 Task: Add a signature Elle Wilson containing 'With gratitude and warm wishes, Elle Wilson' to email address softage.1@softage.net and add a folder Schedules
Action: Mouse moved to (112, 150)
Screenshot: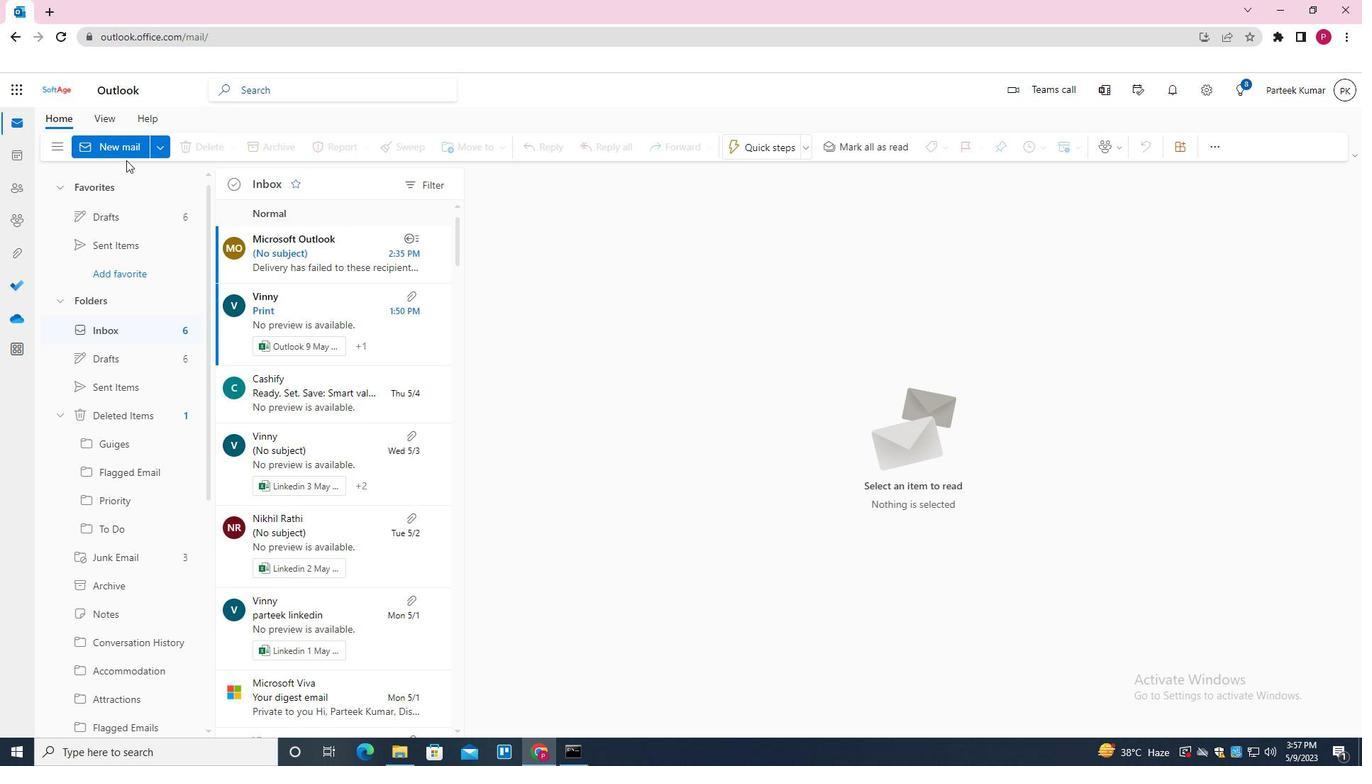 
Action: Mouse pressed left at (112, 150)
Screenshot: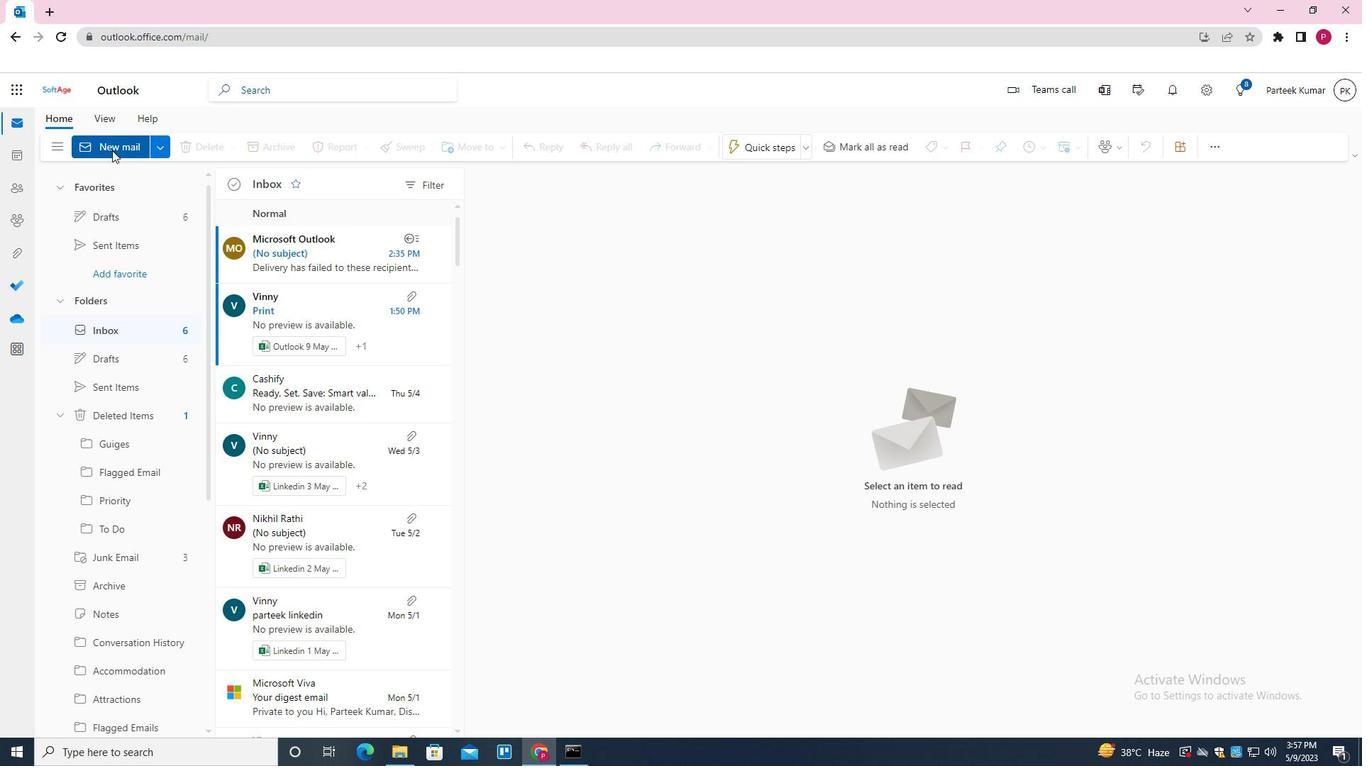 
Action: Mouse moved to (968, 150)
Screenshot: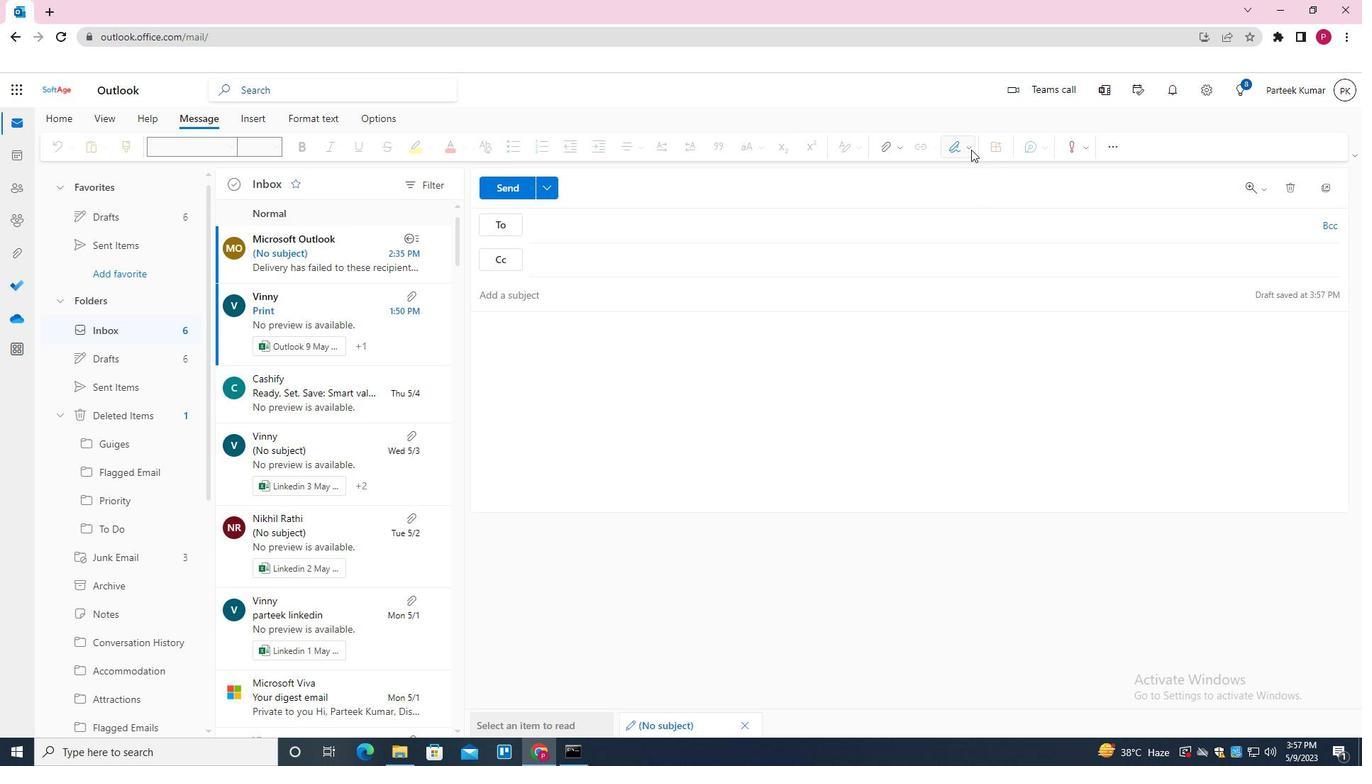 
Action: Mouse pressed left at (968, 150)
Screenshot: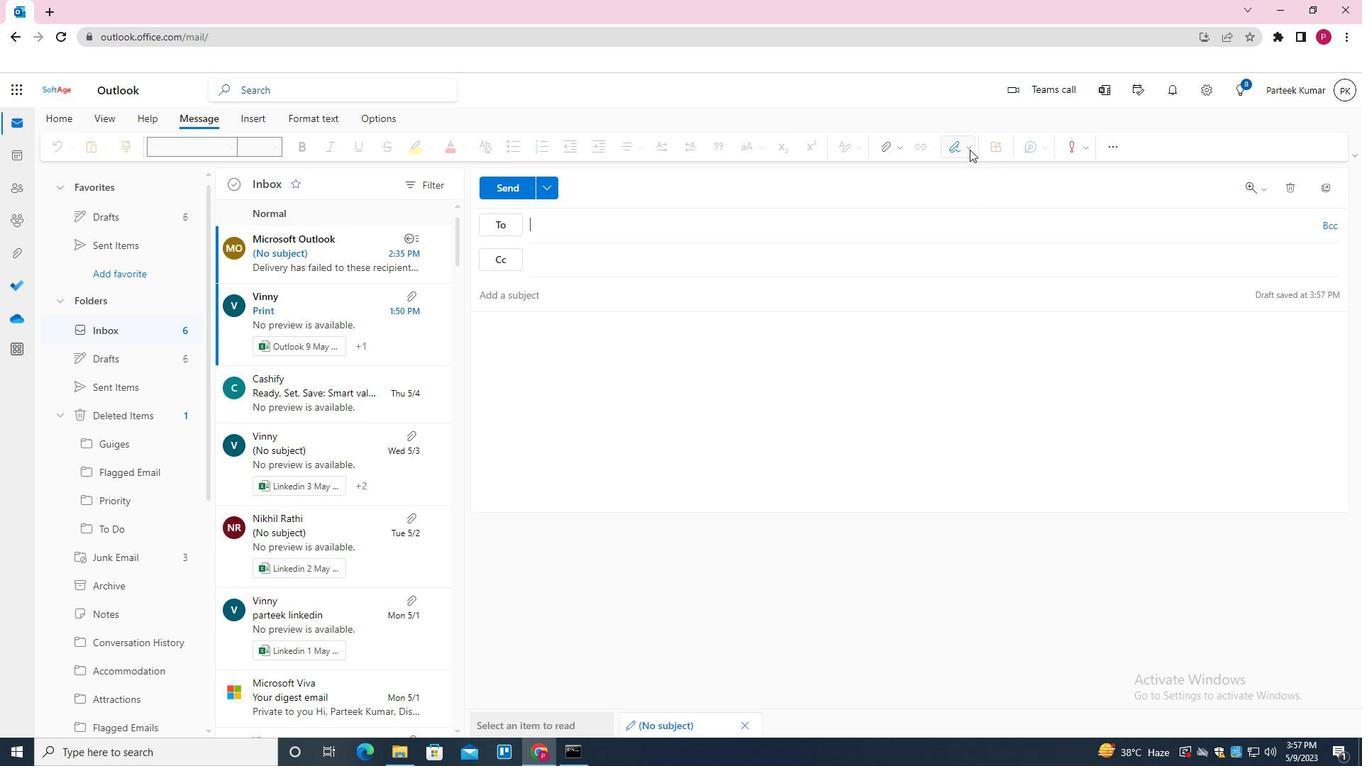 
Action: Mouse moved to (935, 305)
Screenshot: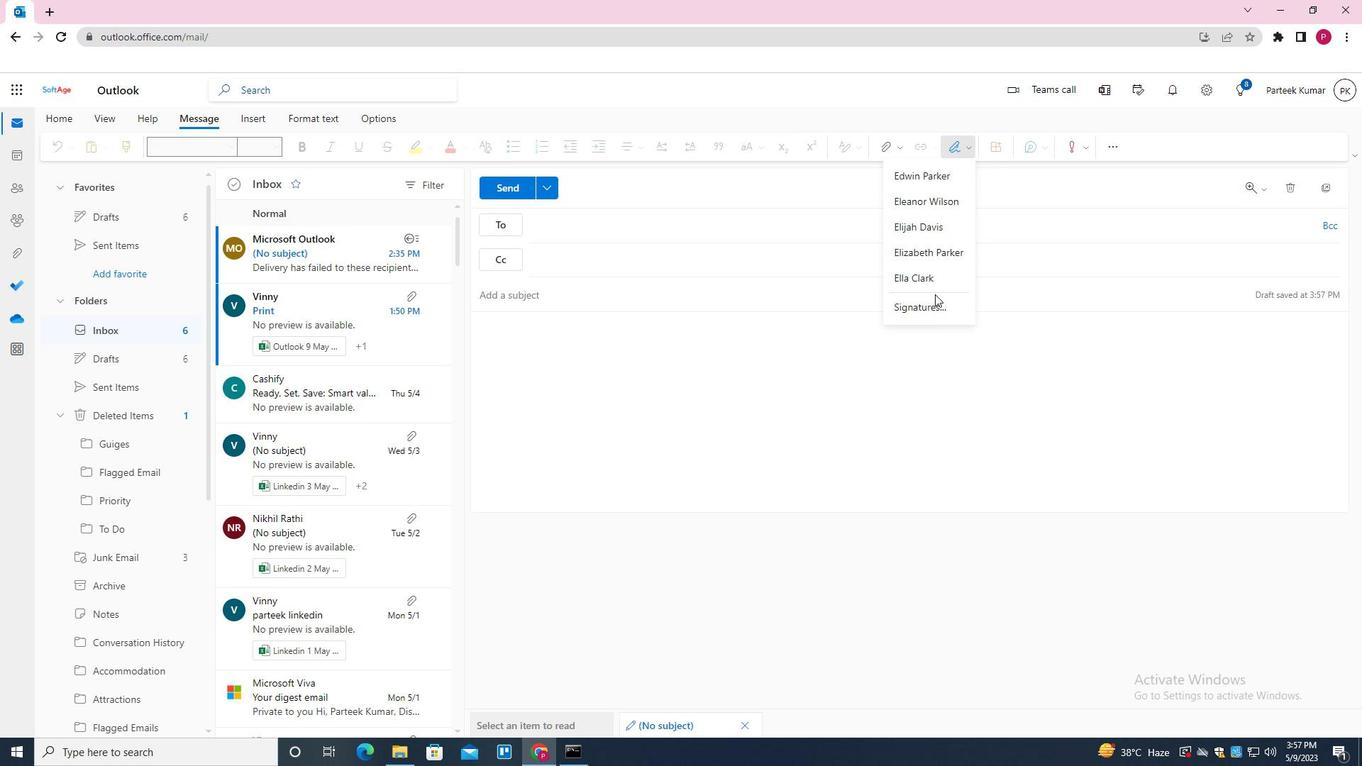 
Action: Mouse pressed left at (935, 305)
Screenshot: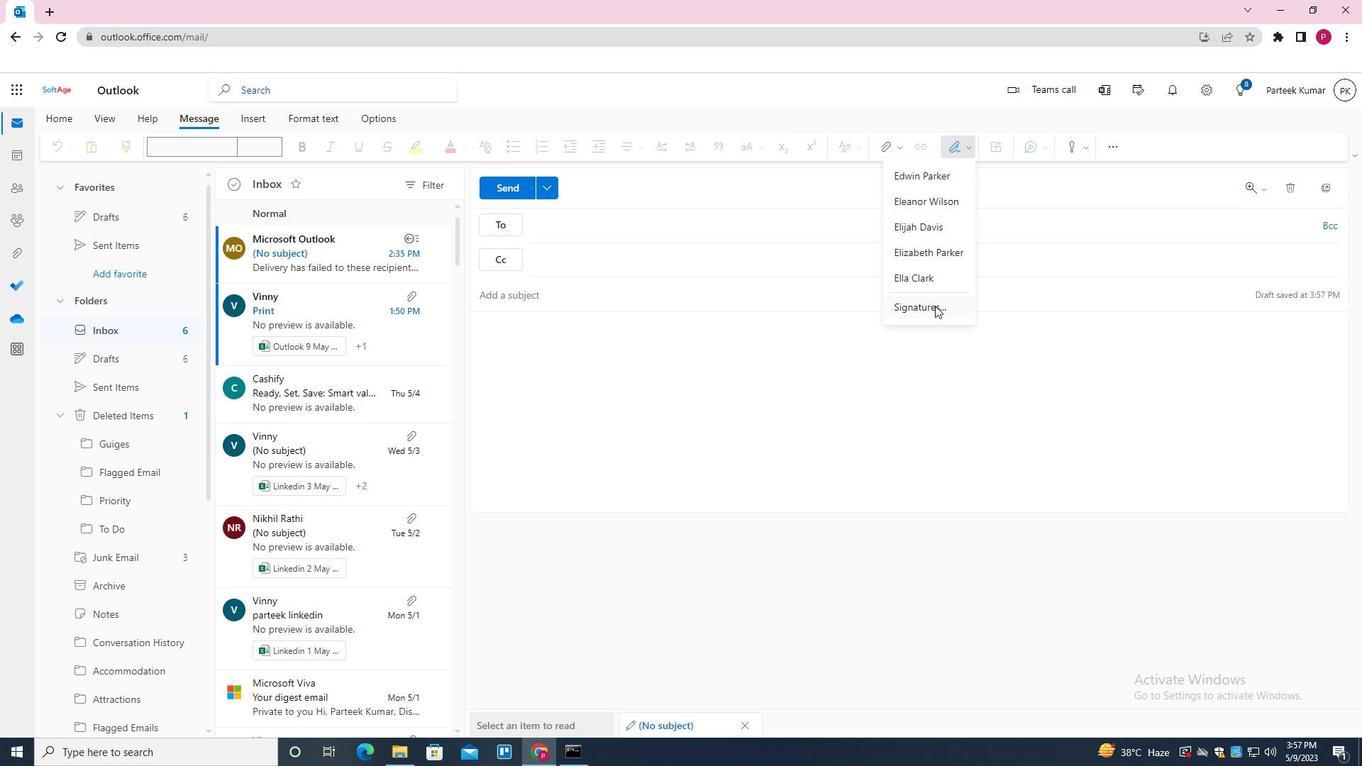
Action: Mouse moved to (594, 232)
Screenshot: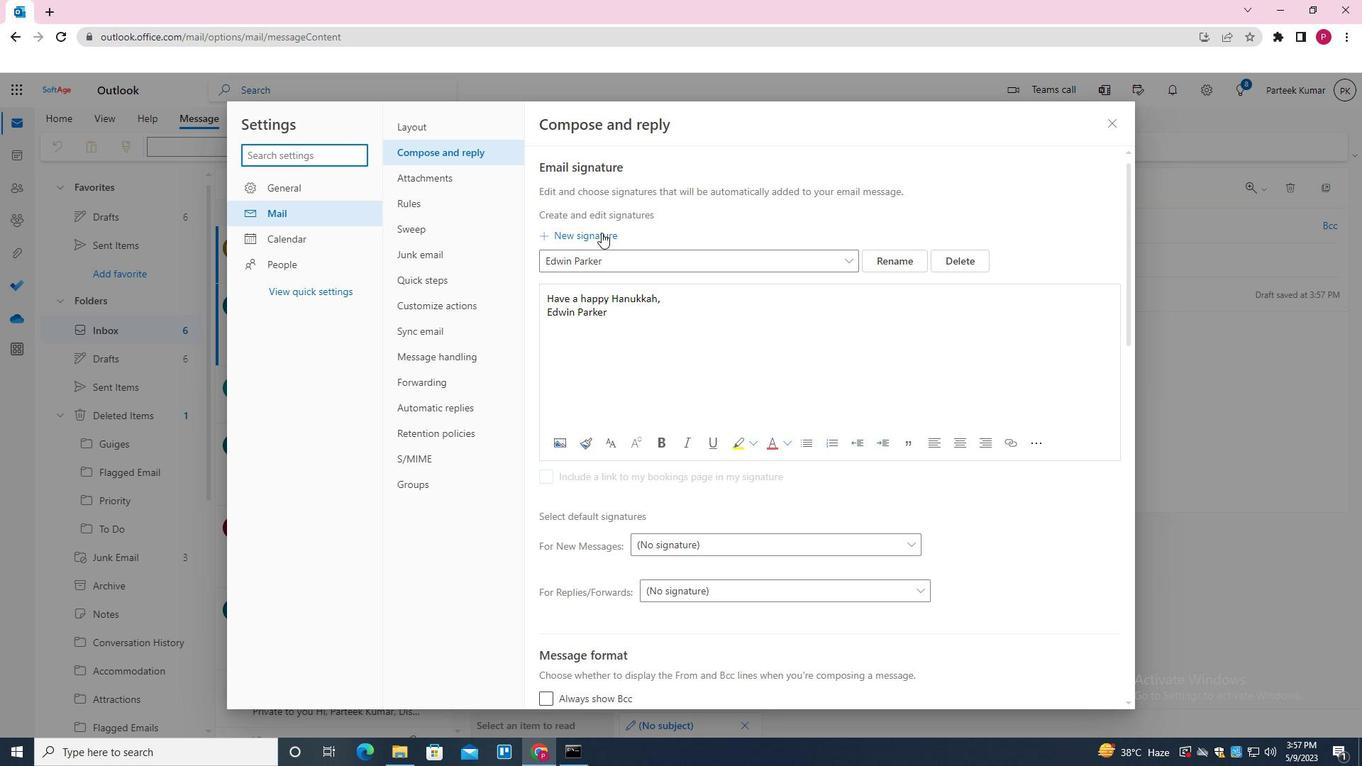 
Action: Mouse pressed left at (594, 232)
Screenshot: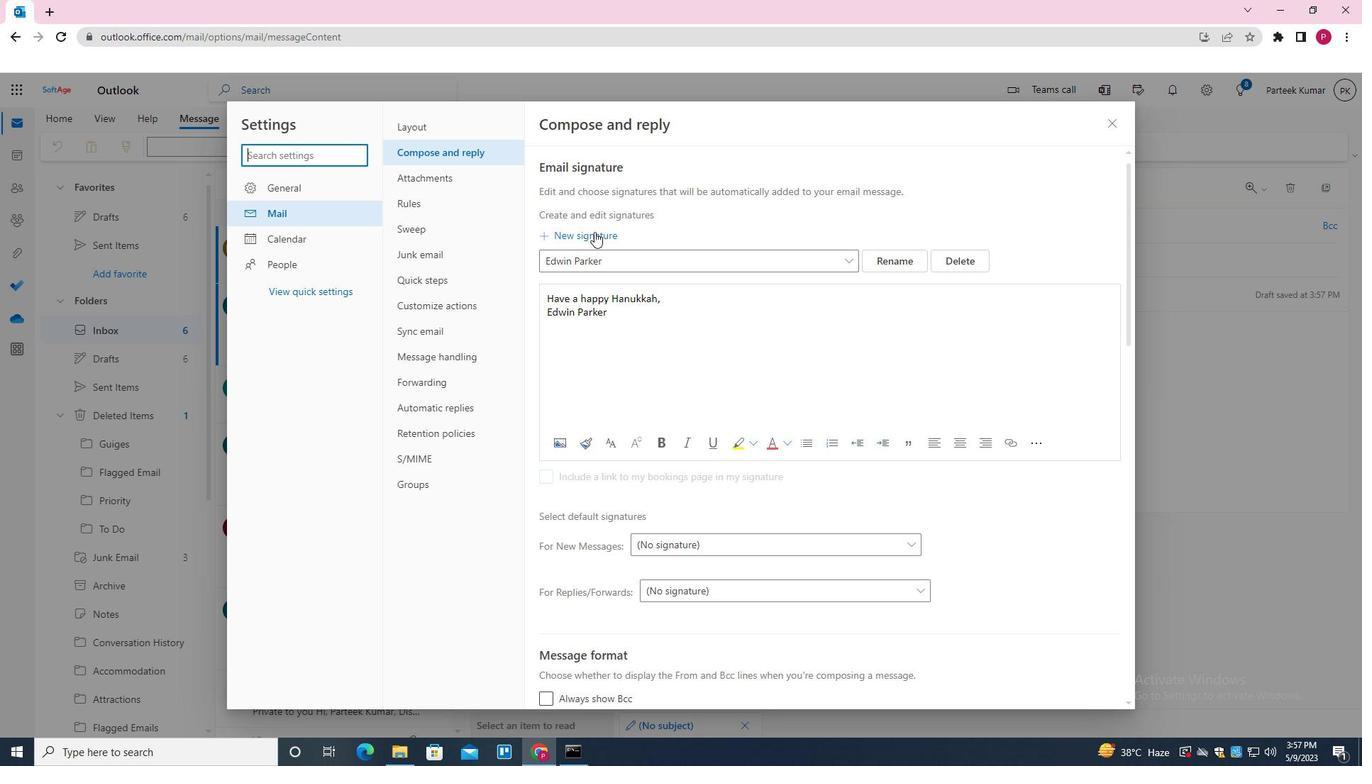 
Action: Mouse moved to (624, 256)
Screenshot: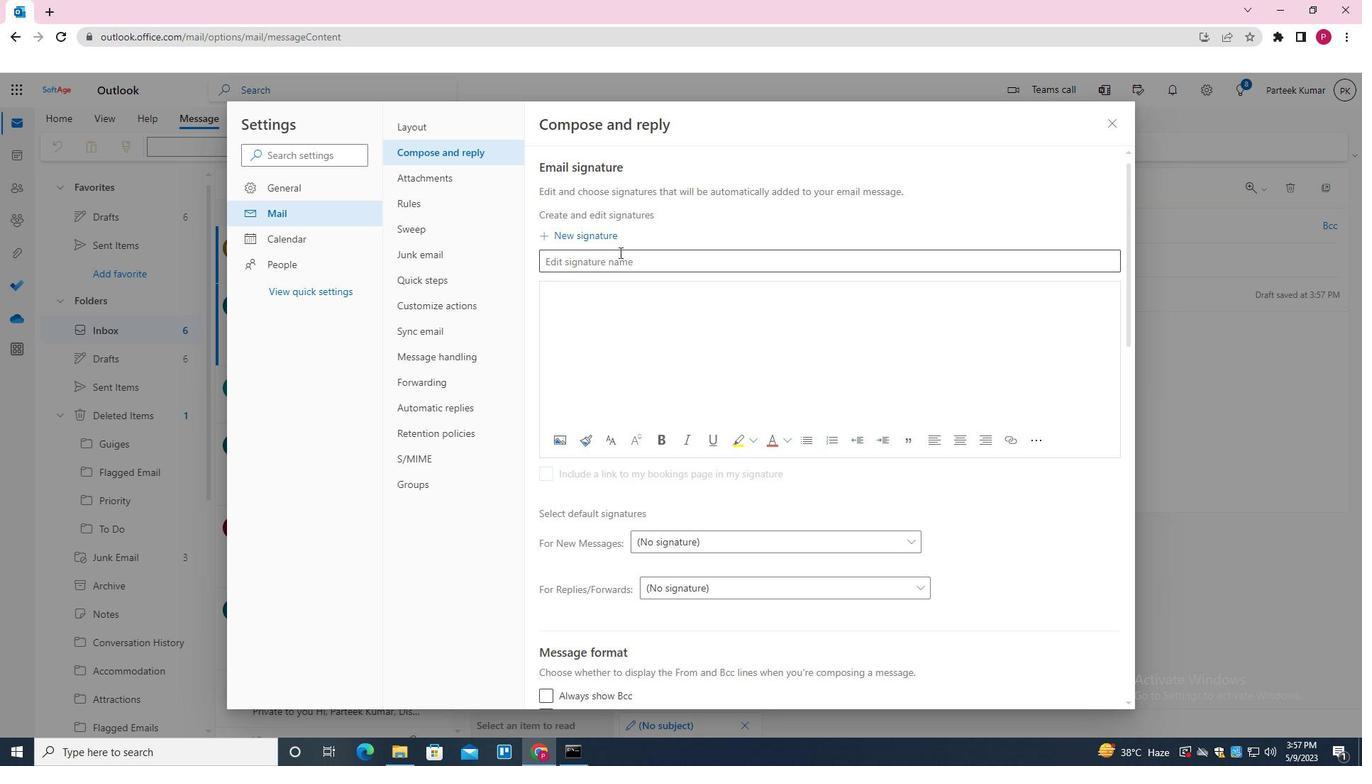 
Action: Mouse pressed left at (624, 256)
Screenshot: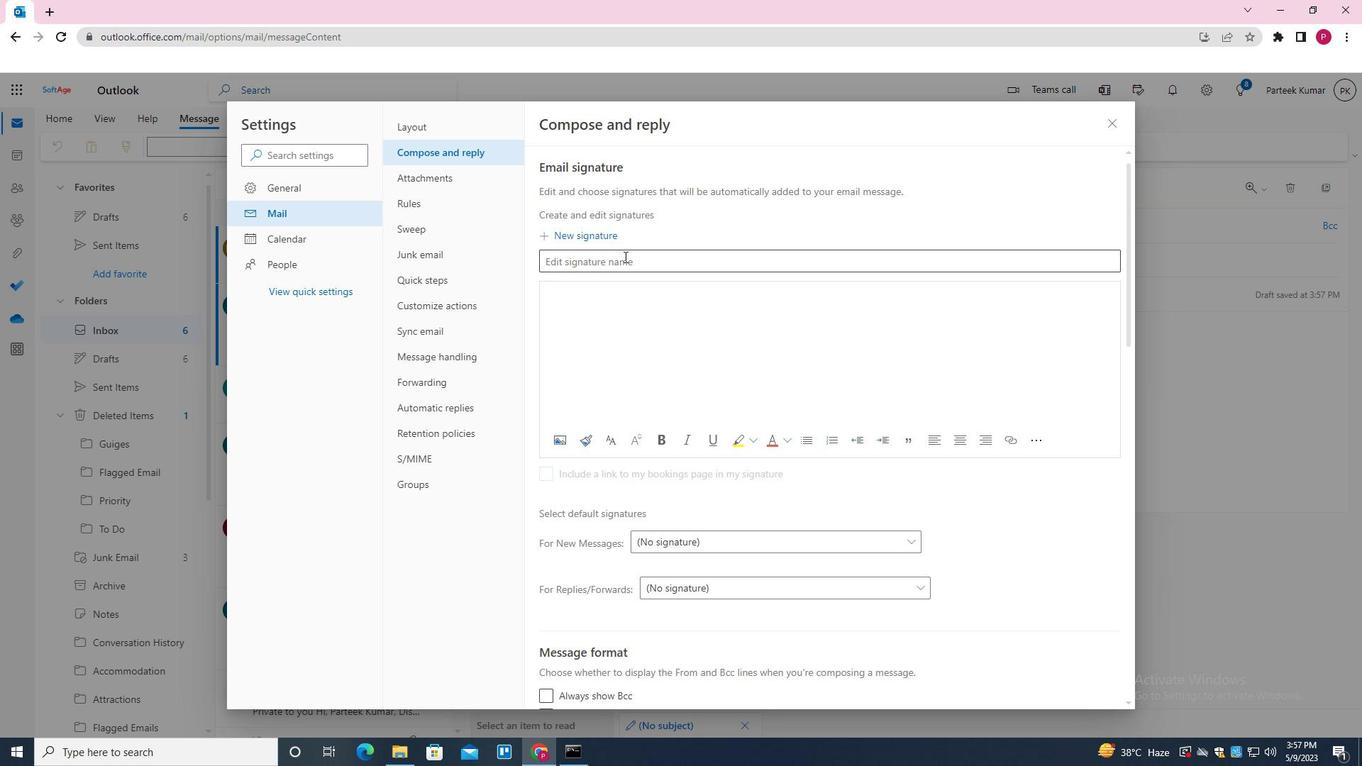 
Action: Key pressed <Key.shift>ELLE<Key.space><Key.shift><Key.shift><Key.shift><Key.shift>WILSOMN<Key.backspace>N<Key.backspace><Key.backspace>N
Screenshot: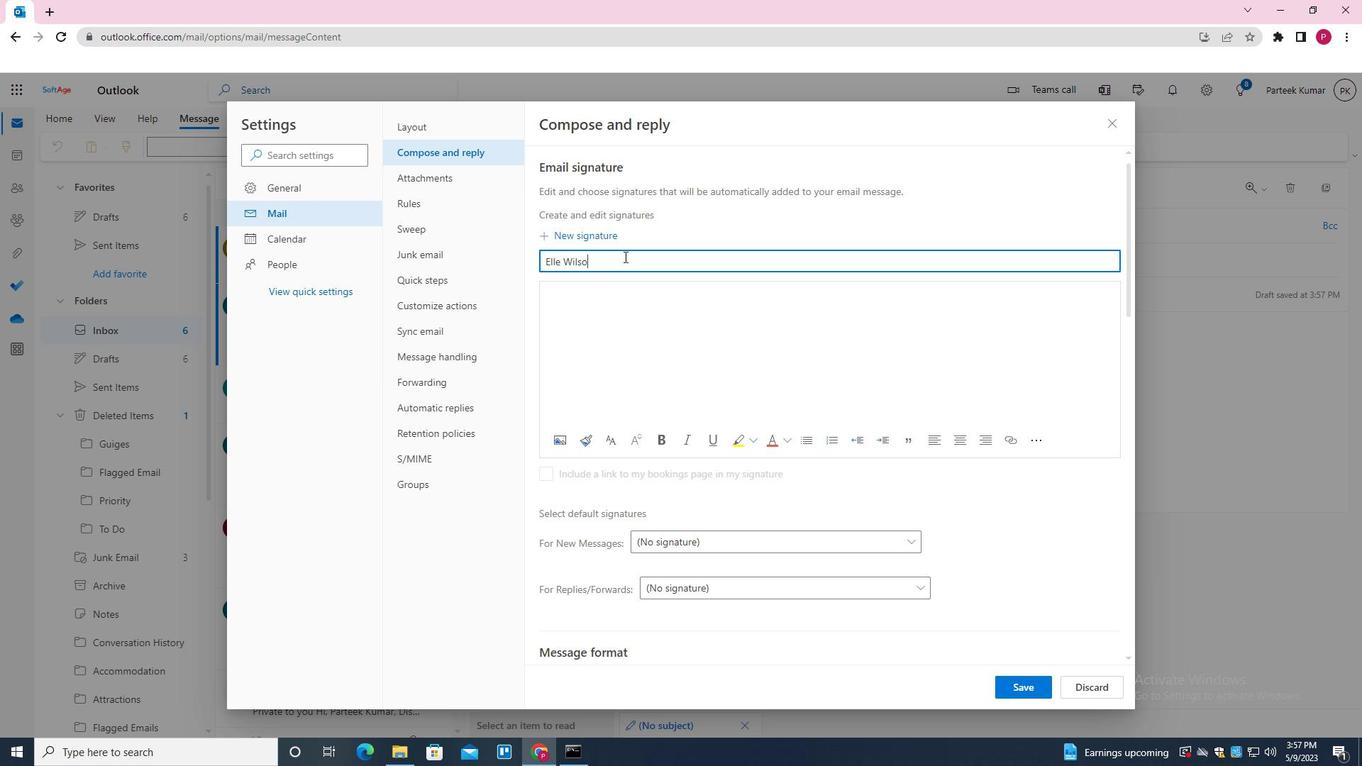 
Action: Mouse moved to (666, 323)
Screenshot: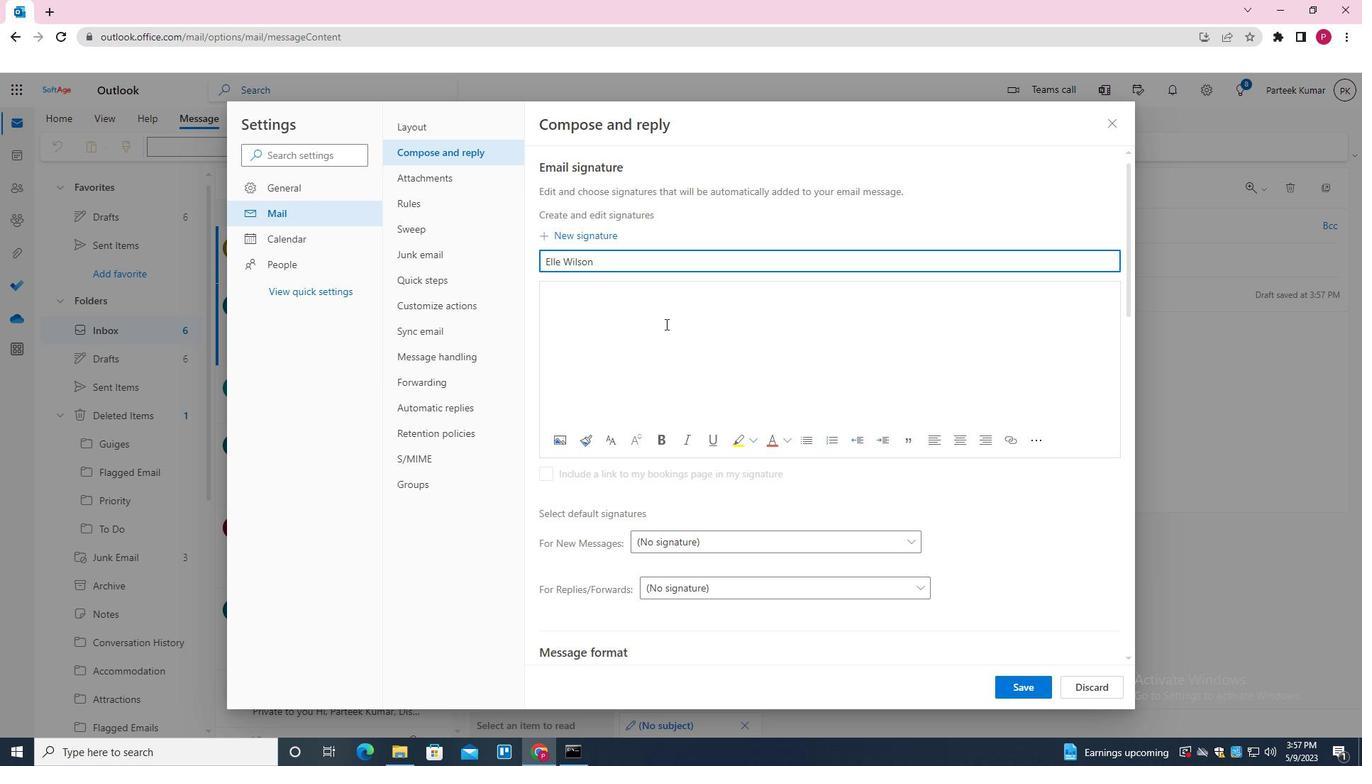 
Action: Mouse pressed left at (666, 323)
Screenshot: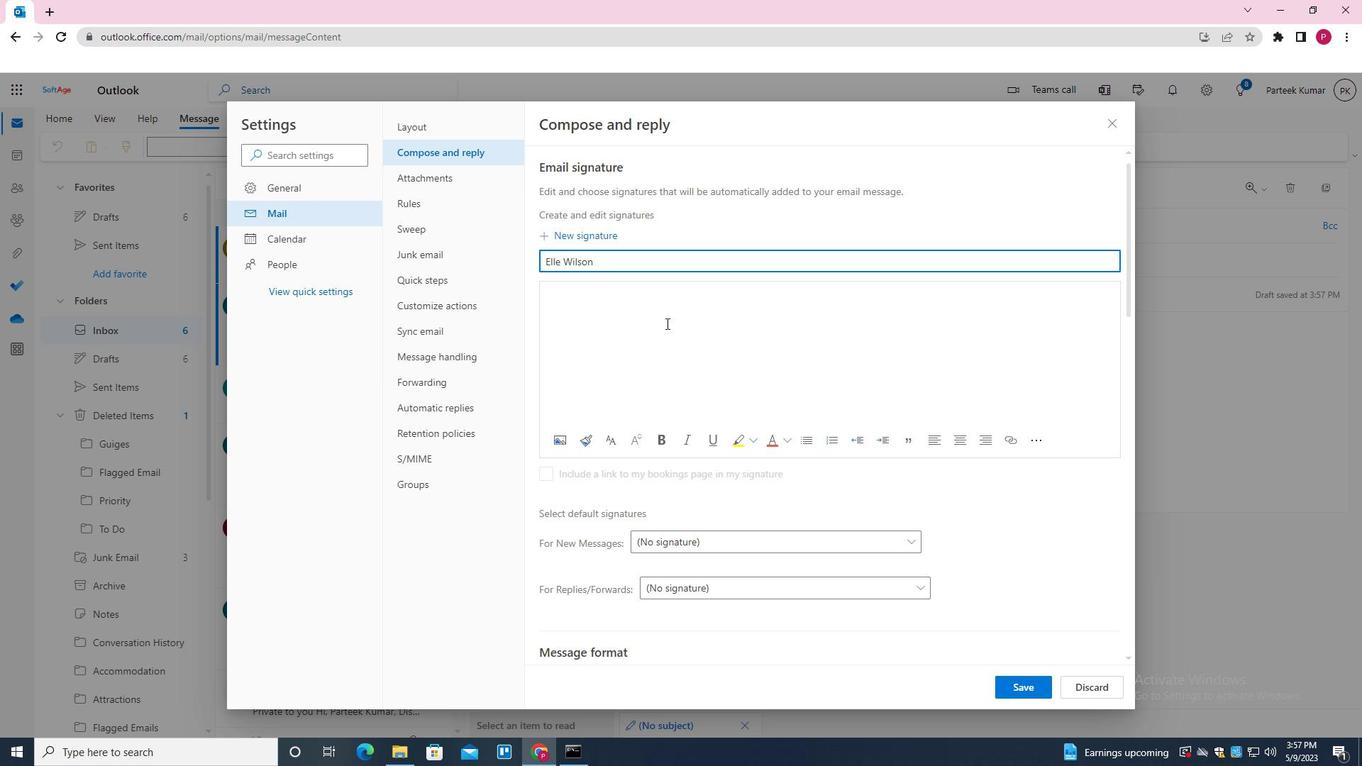 
Action: Key pressed WITH<Key.space>GRATITUDE<Key.space>AND<Key.space>WARM<Key.space>WISHES,<Key.enter><Key.shift><Key.shift><Key.shift><Key.shift><Key.shift>ELLE<Key.space><Key.shift><Key.shift><Key.shift>WILSON
Screenshot: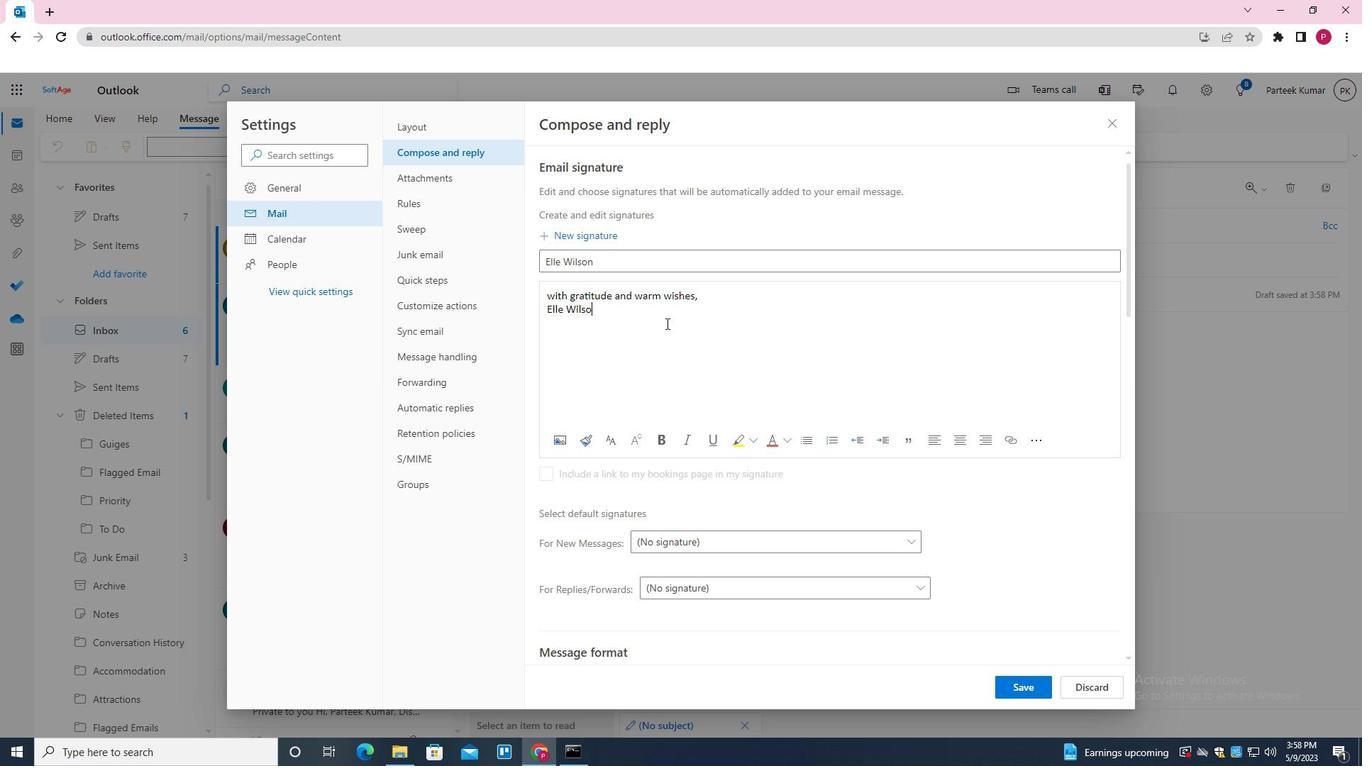
Action: Mouse moved to (1023, 693)
Screenshot: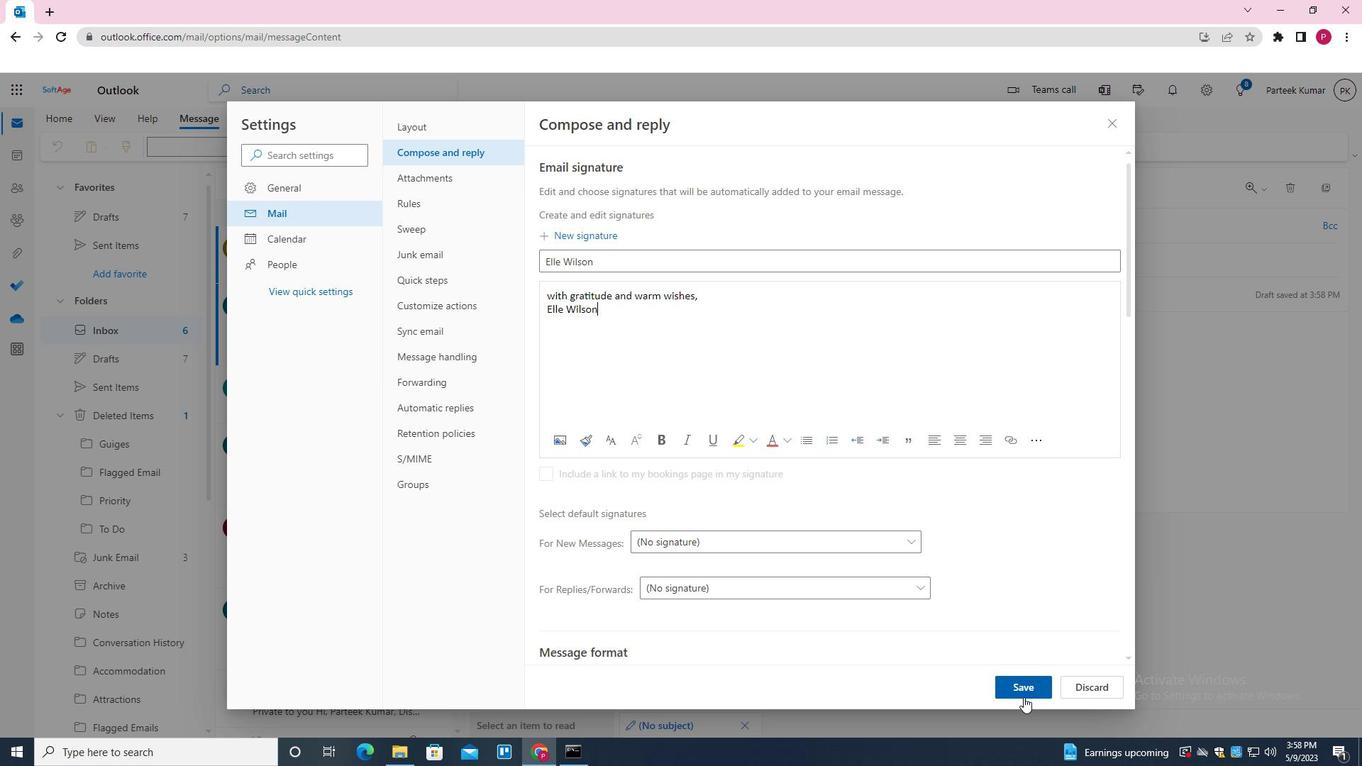 
Action: Mouse pressed left at (1023, 693)
Screenshot: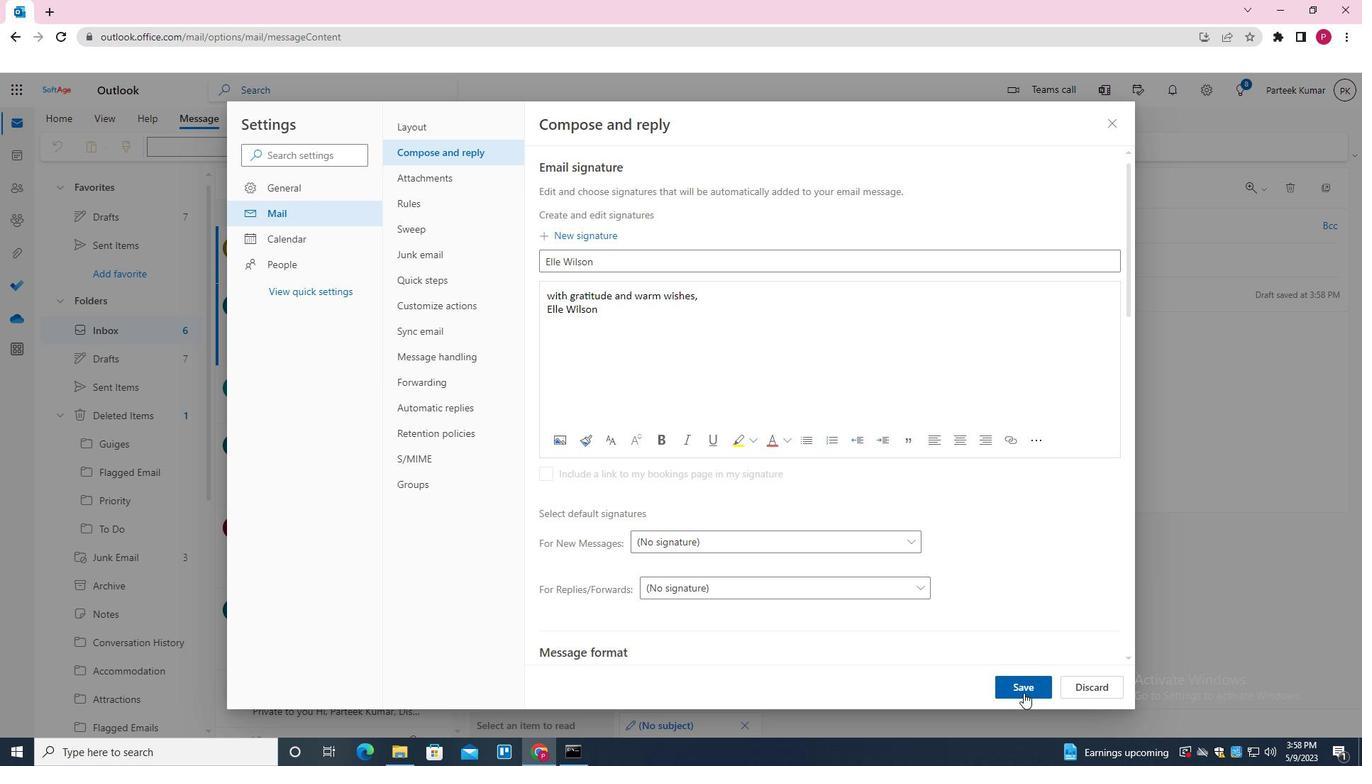 
Action: Mouse moved to (1114, 126)
Screenshot: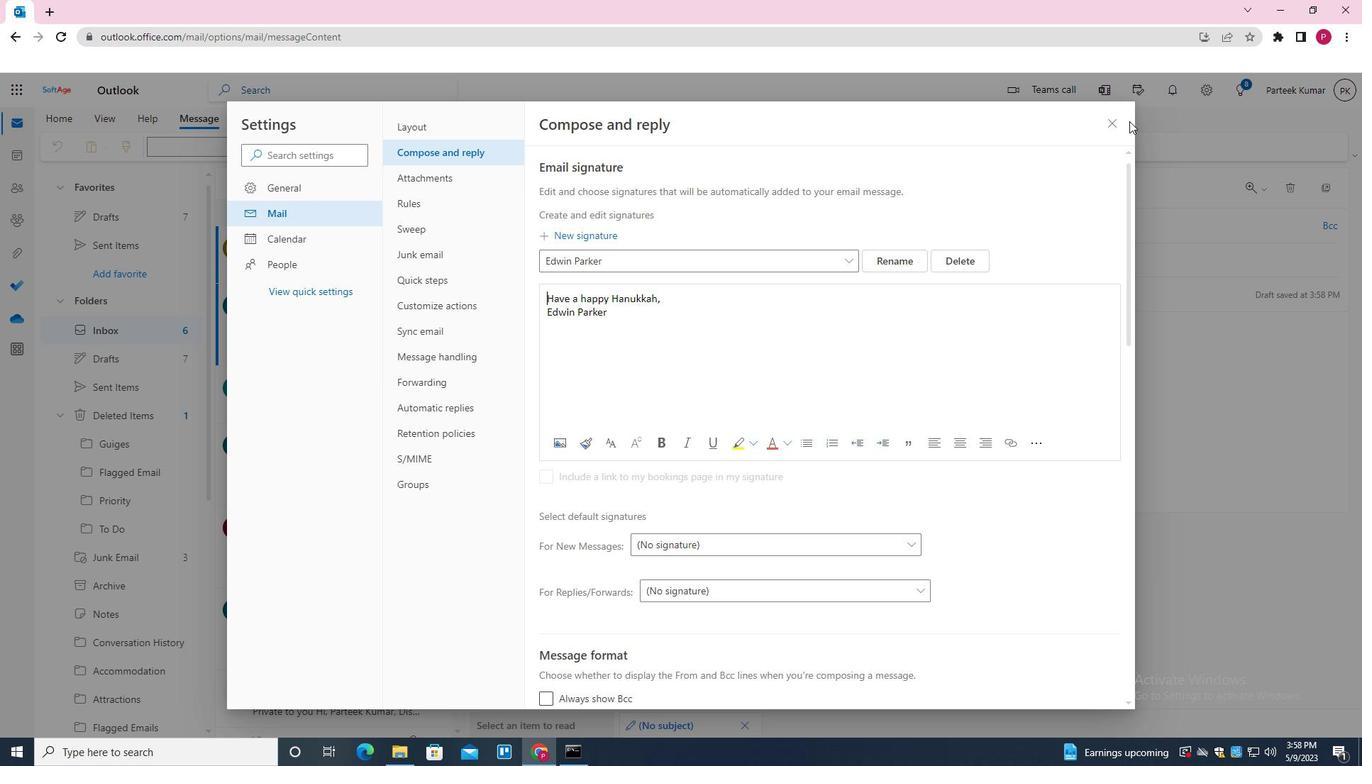 
Action: Mouse pressed left at (1114, 126)
Screenshot: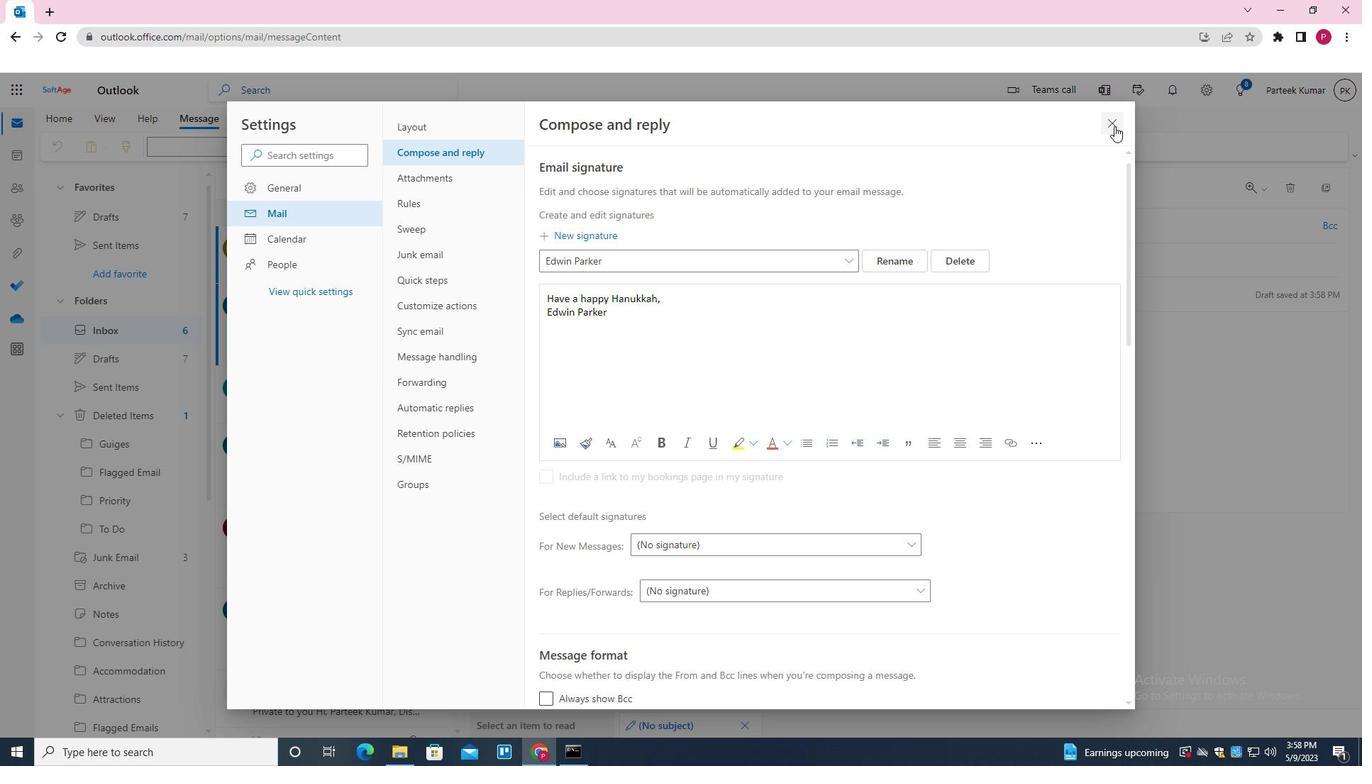 
Action: Mouse moved to (737, 388)
Screenshot: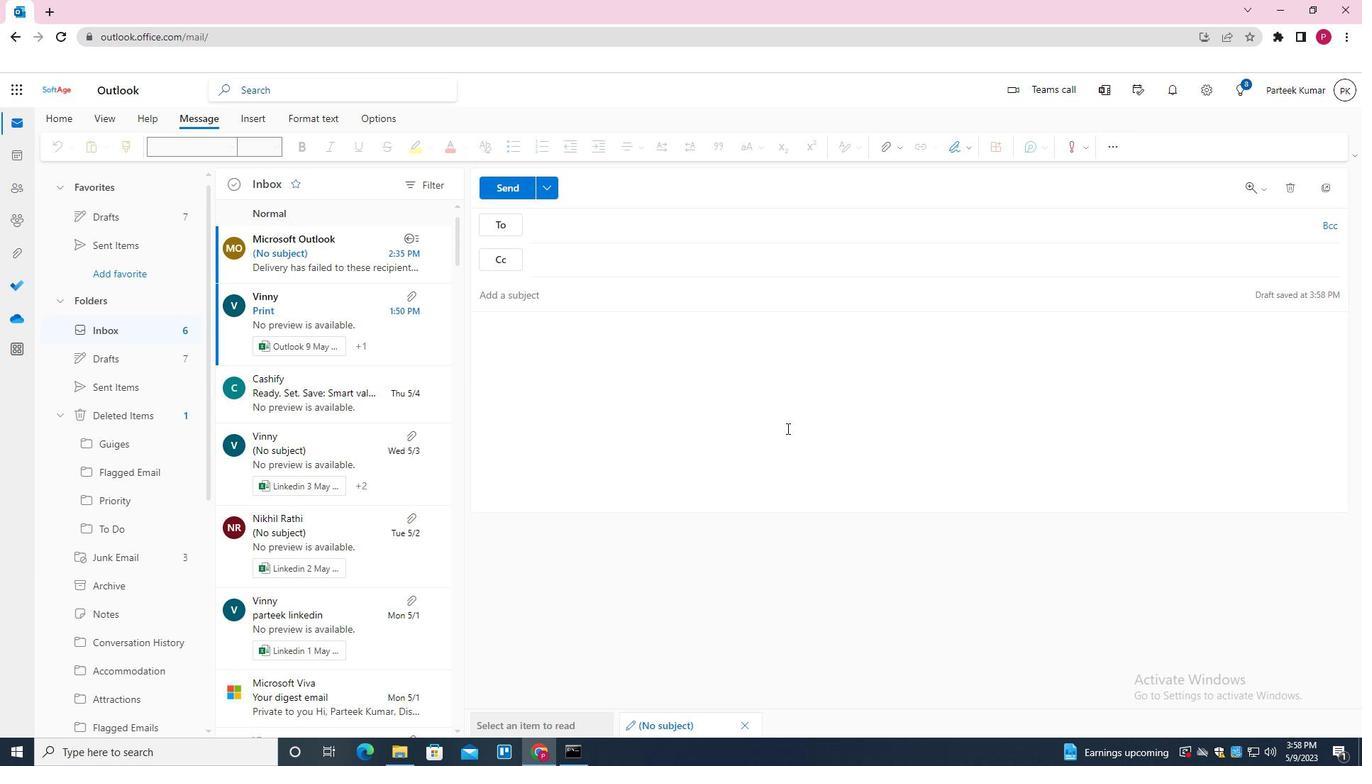 
Action: Mouse pressed left at (737, 388)
Screenshot: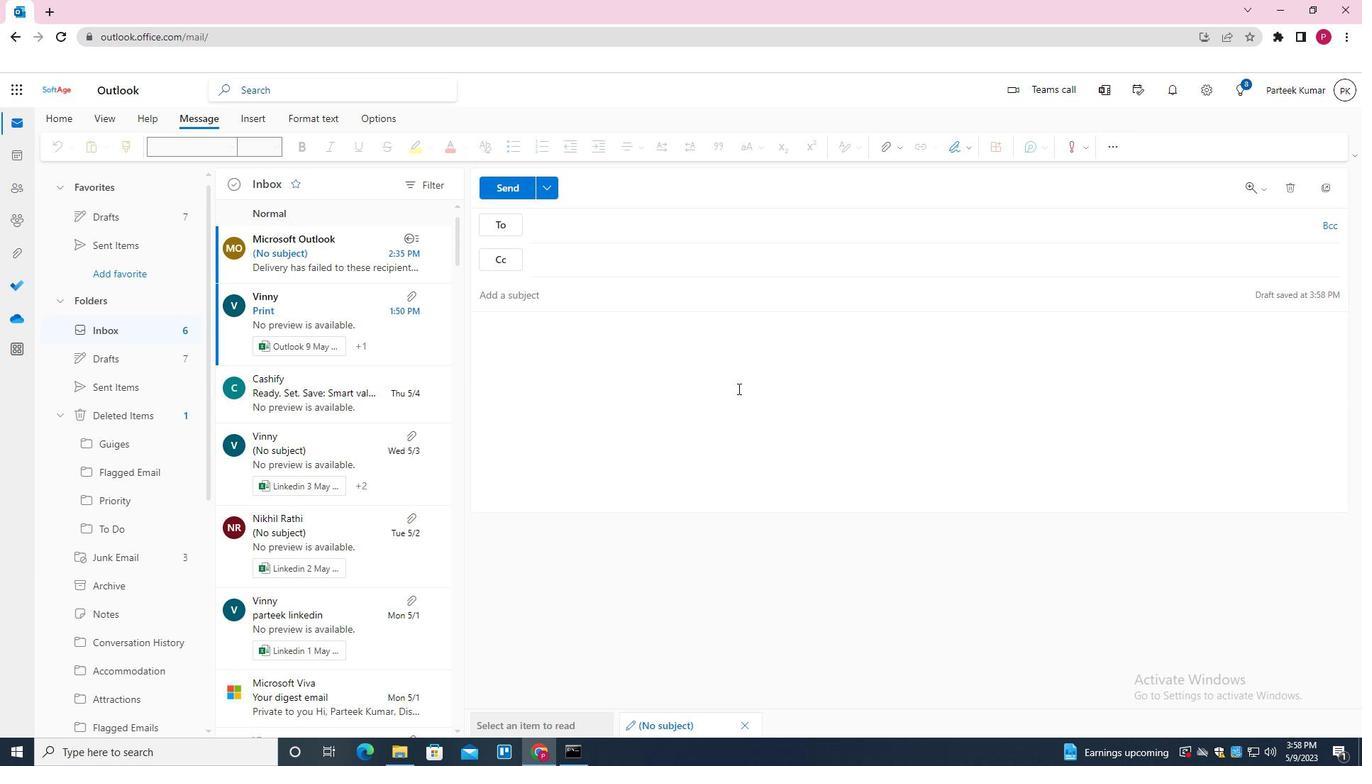 
Action: Mouse moved to (966, 150)
Screenshot: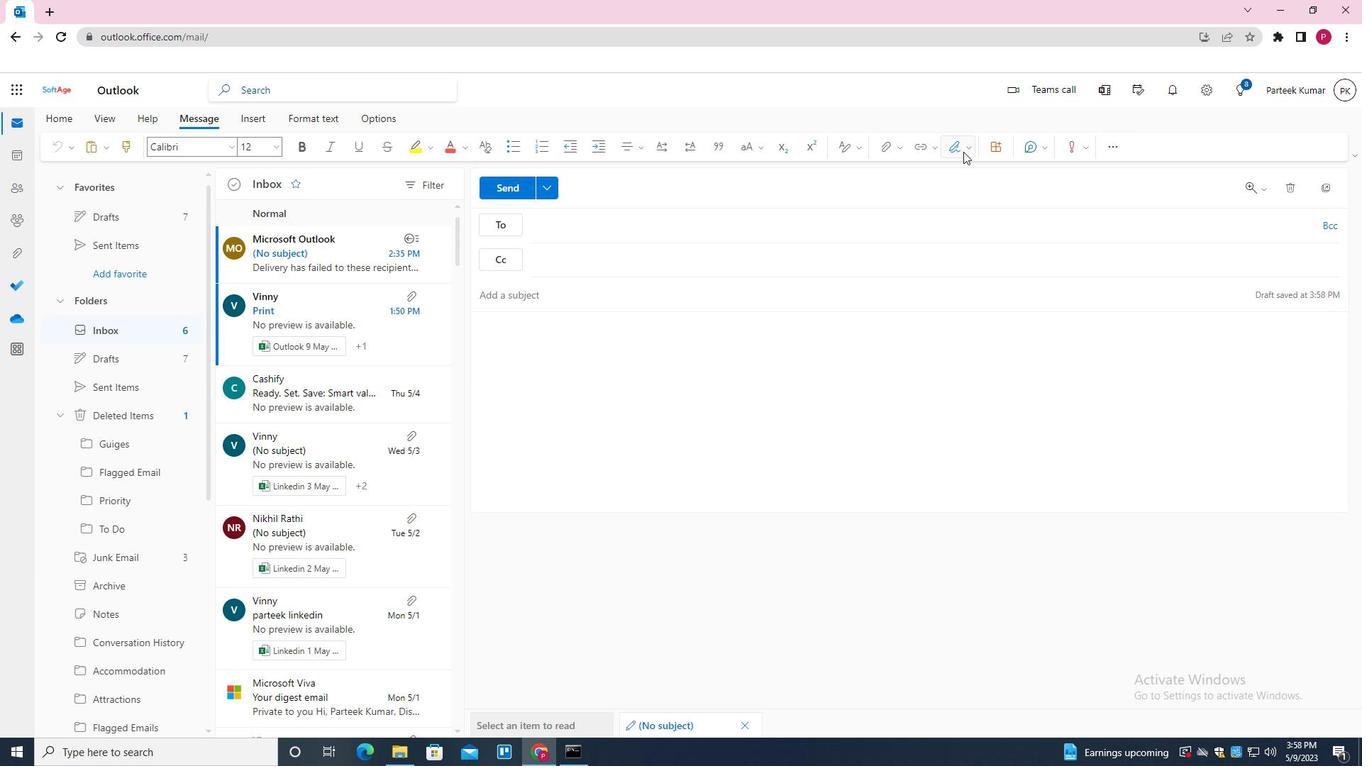 
Action: Mouse pressed left at (966, 150)
Screenshot: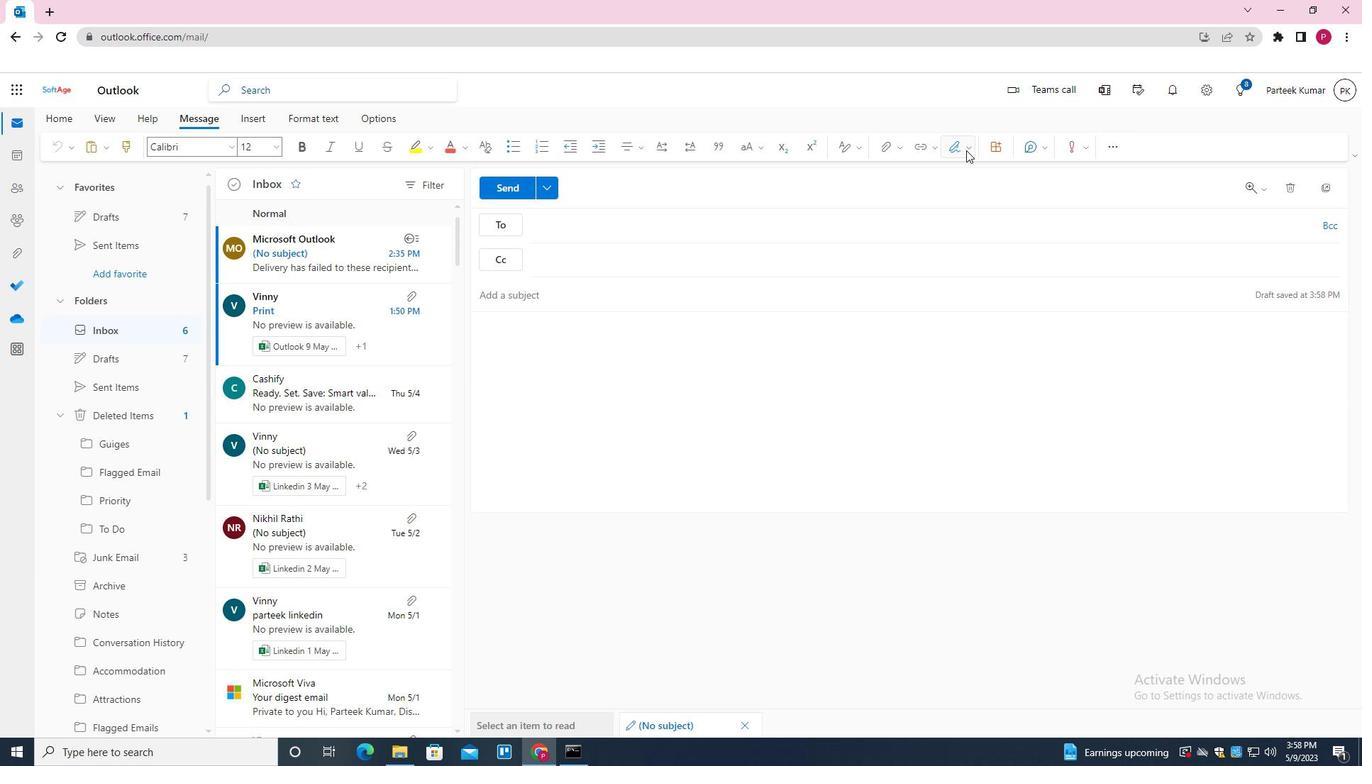 
Action: Mouse moved to (937, 302)
Screenshot: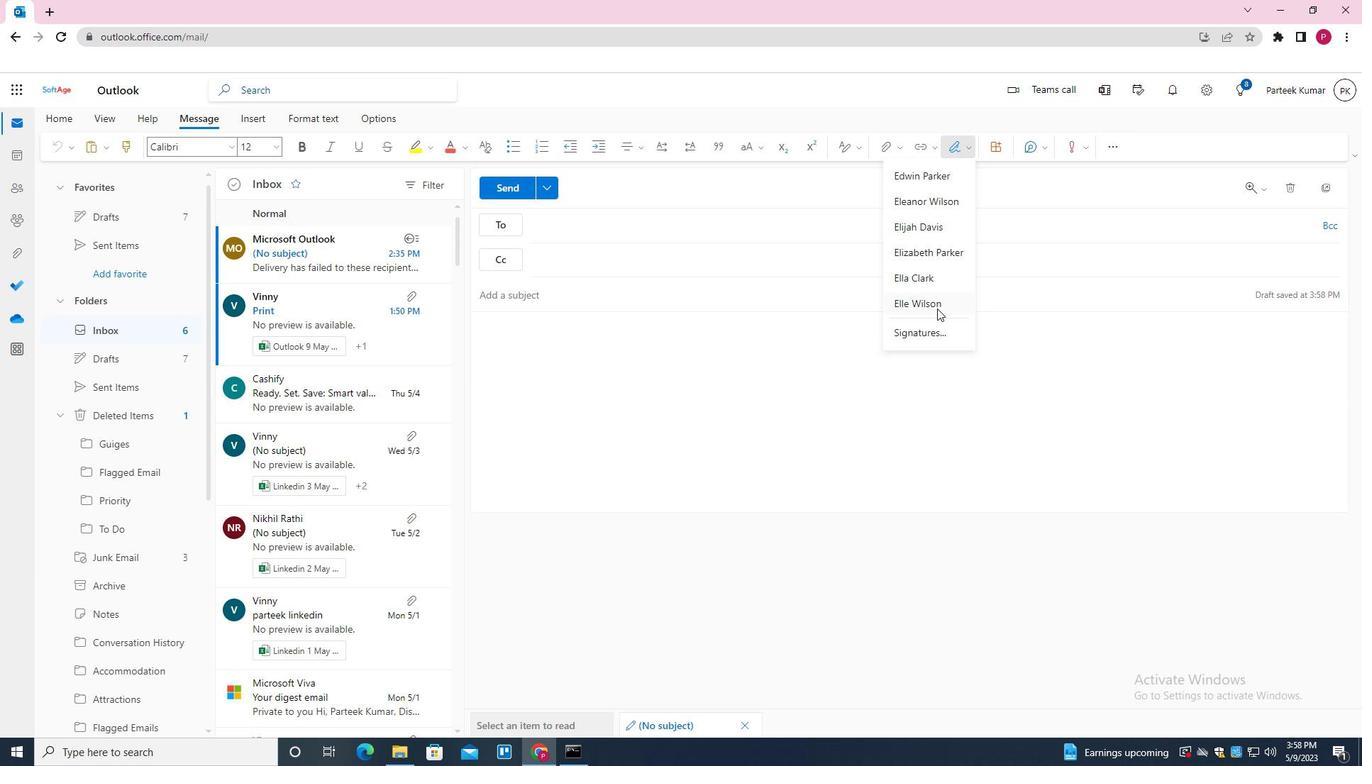 
Action: Mouse pressed left at (937, 302)
Screenshot: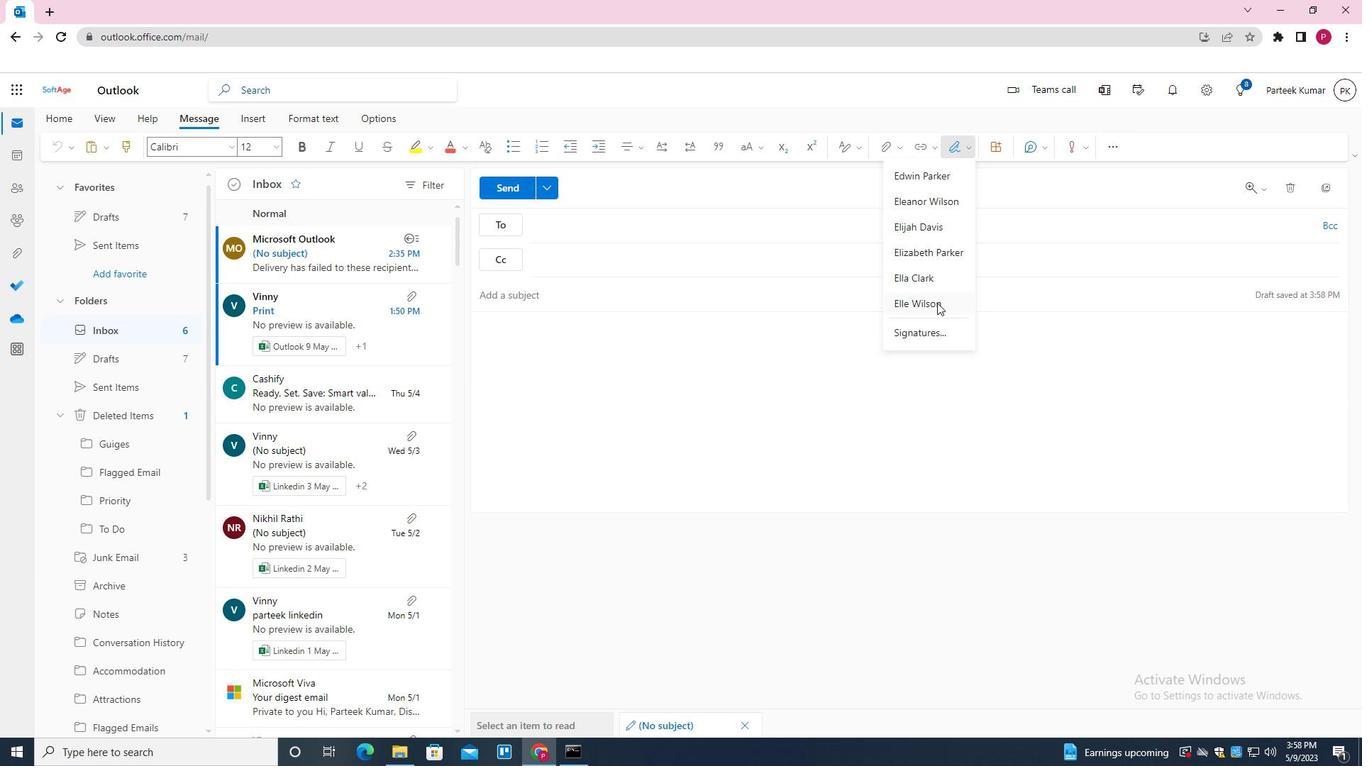 
Action: Mouse moved to (565, 231)
Screenshot: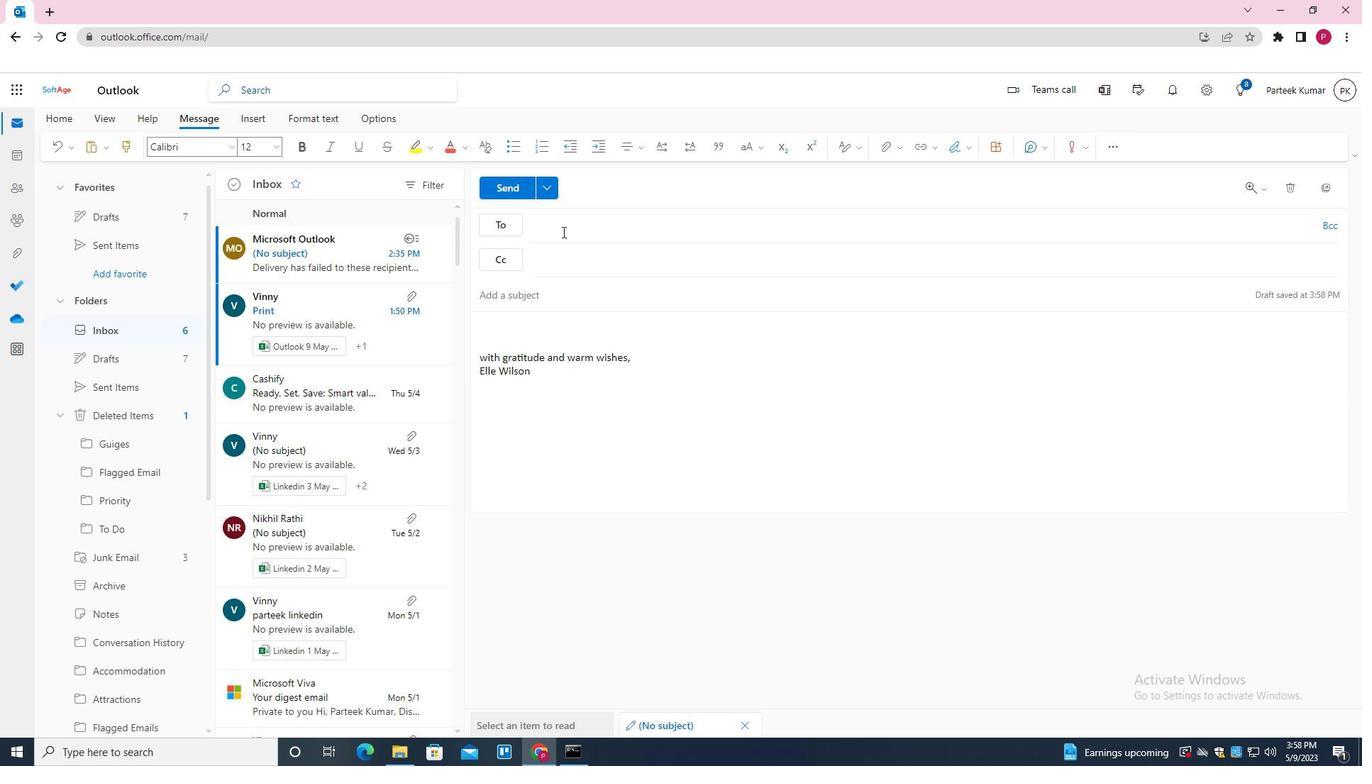 
Action: Mouse pressed left at (565, 231)
Screenshot: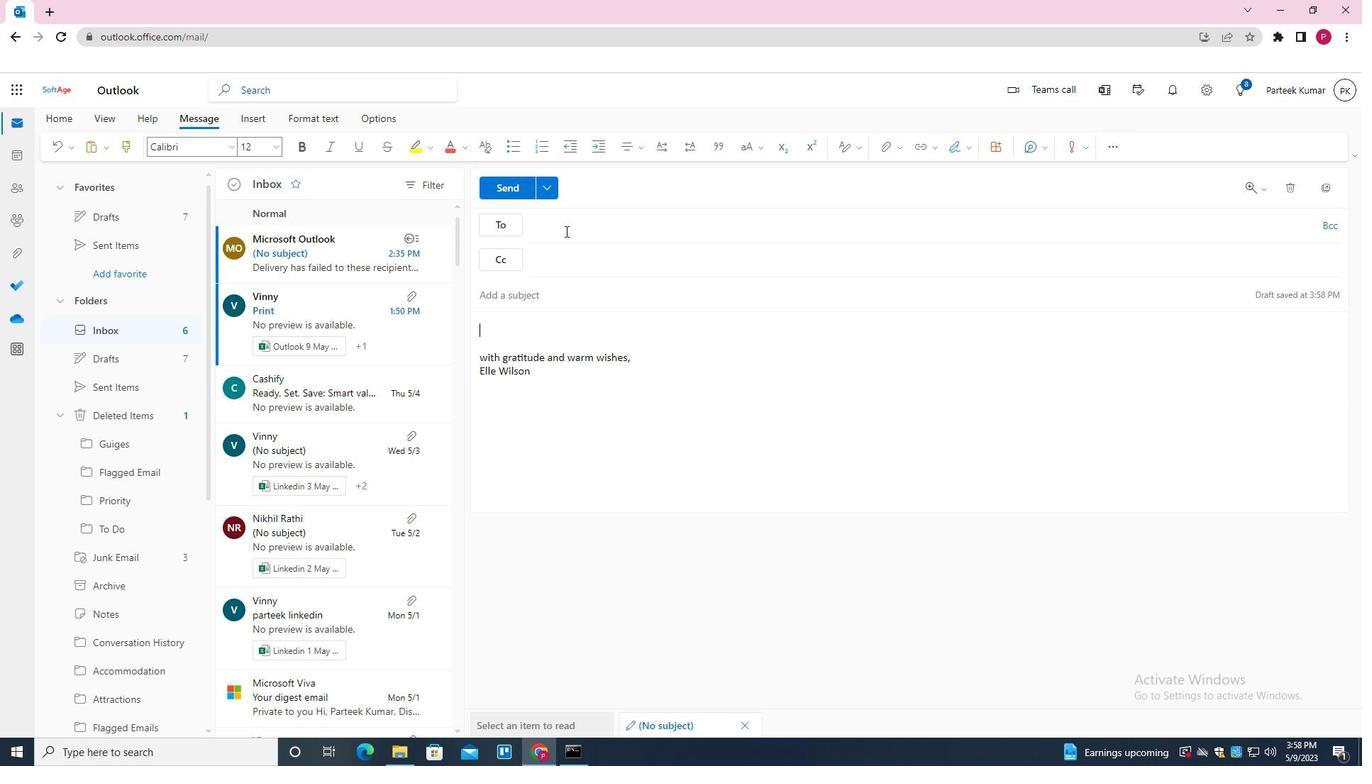 
Action: Key pressed SOFTA<Key.down><Key.up><Key.enter>
Screenshot: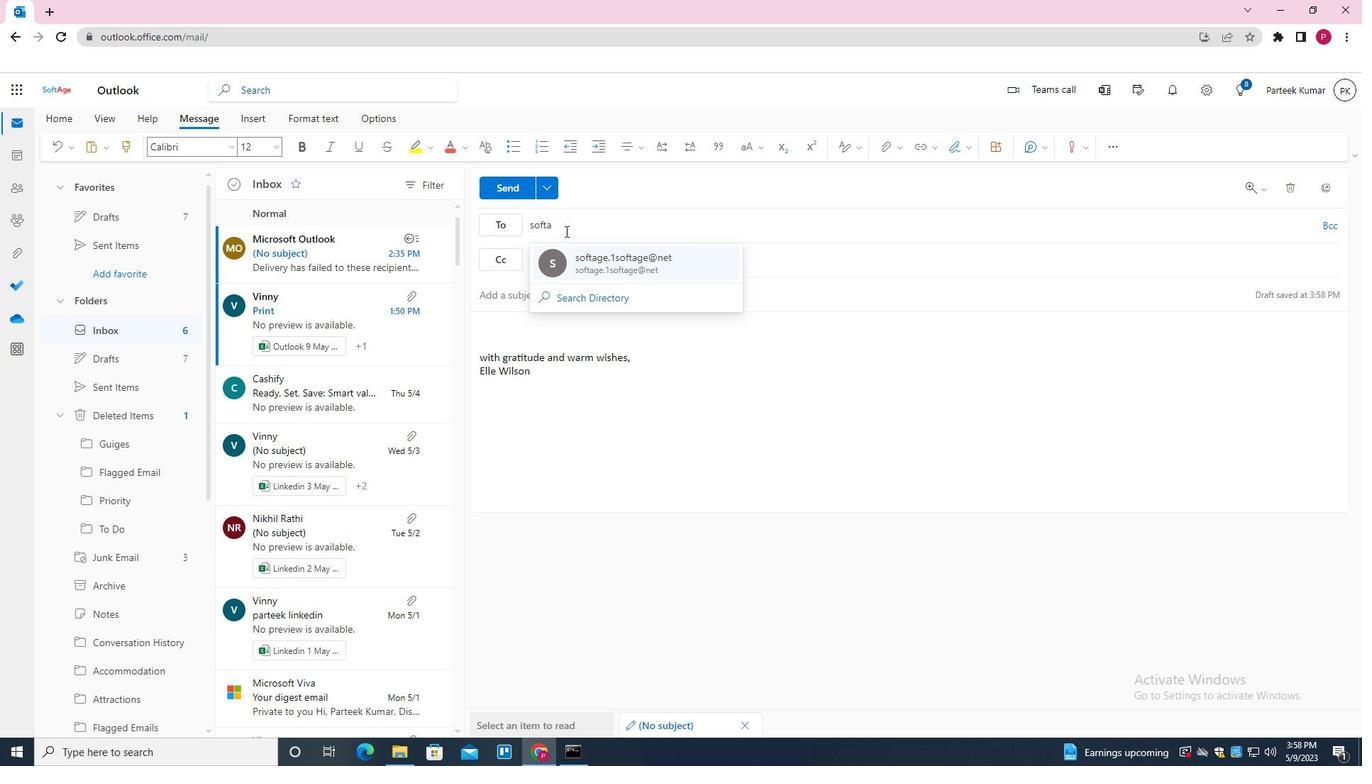 
Action: Mouse moved to (503, 400)
Screenshot: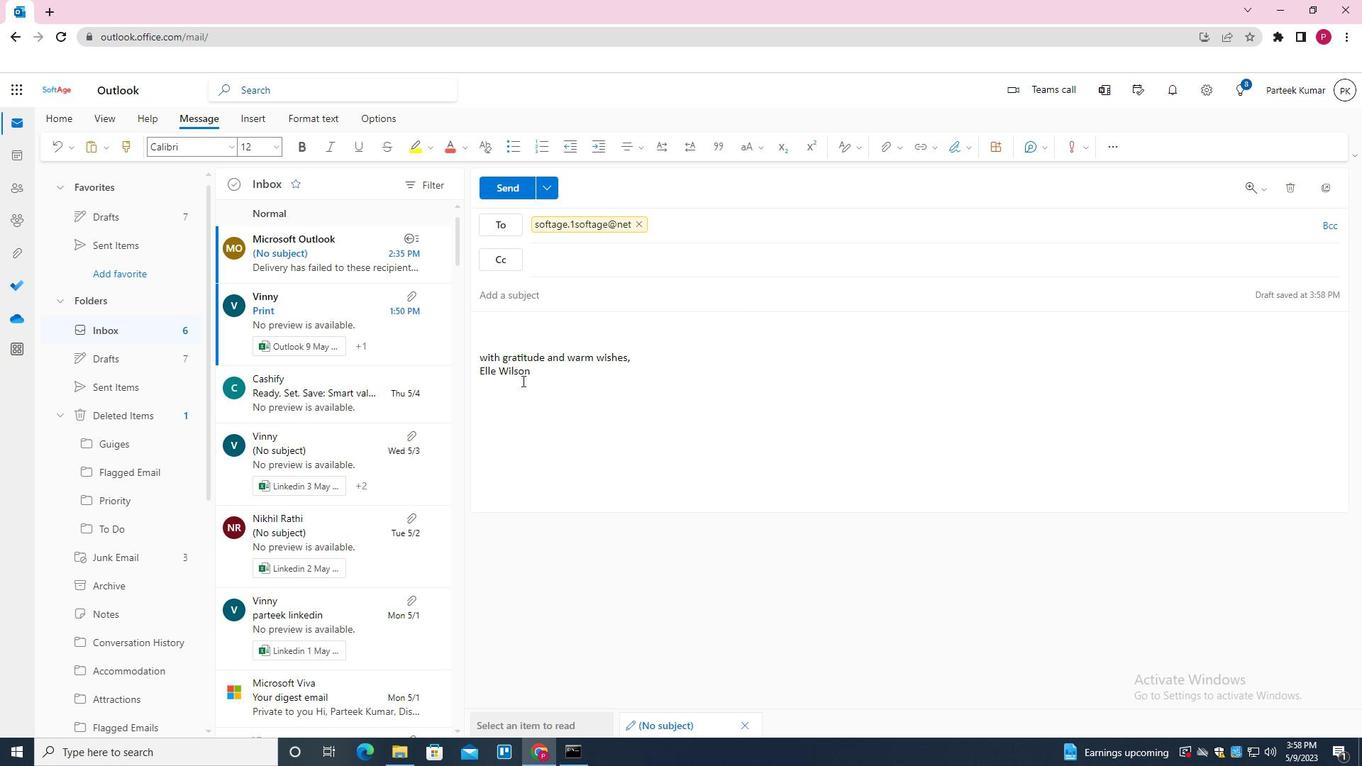 
Action: Mouse scrolled (503, 400) with delta (0, 0)
Screenshot: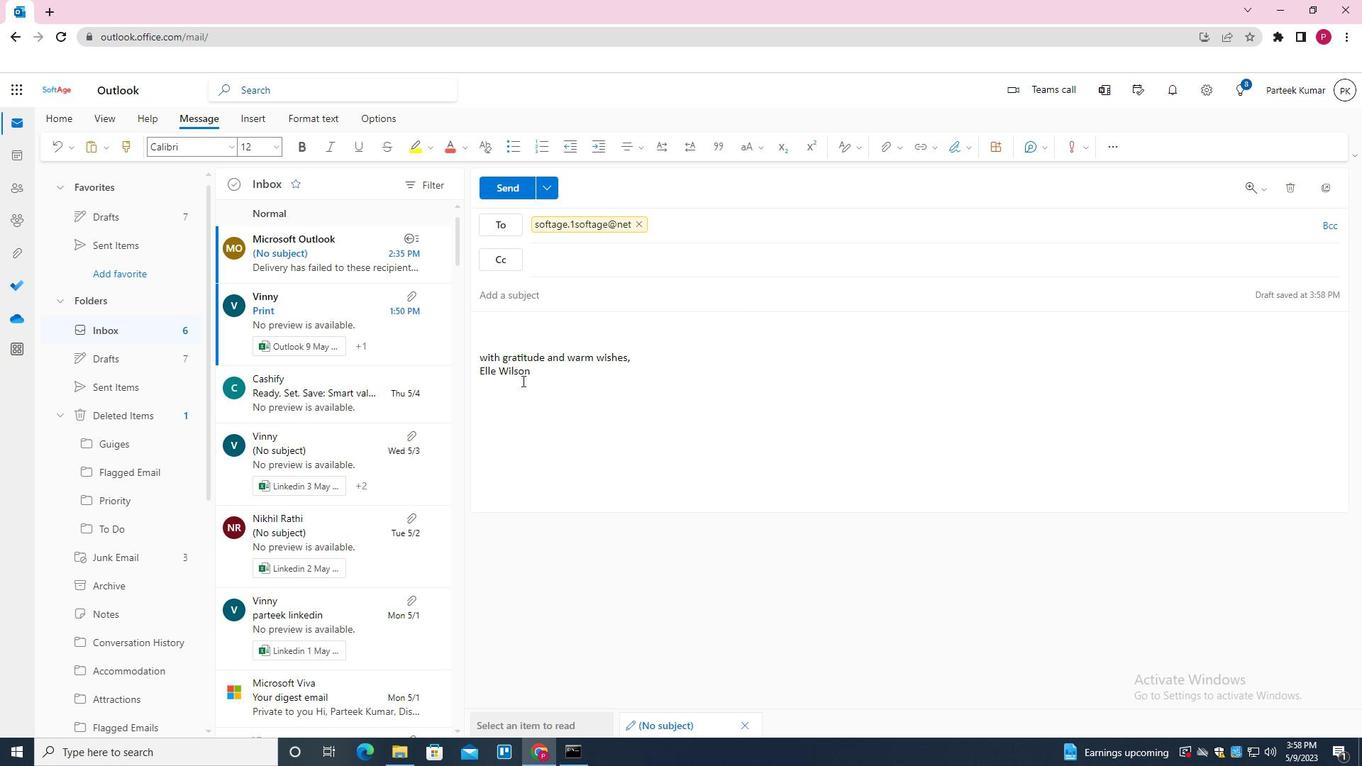 
Action: Mouse moved to (481, 437)
Screenshot: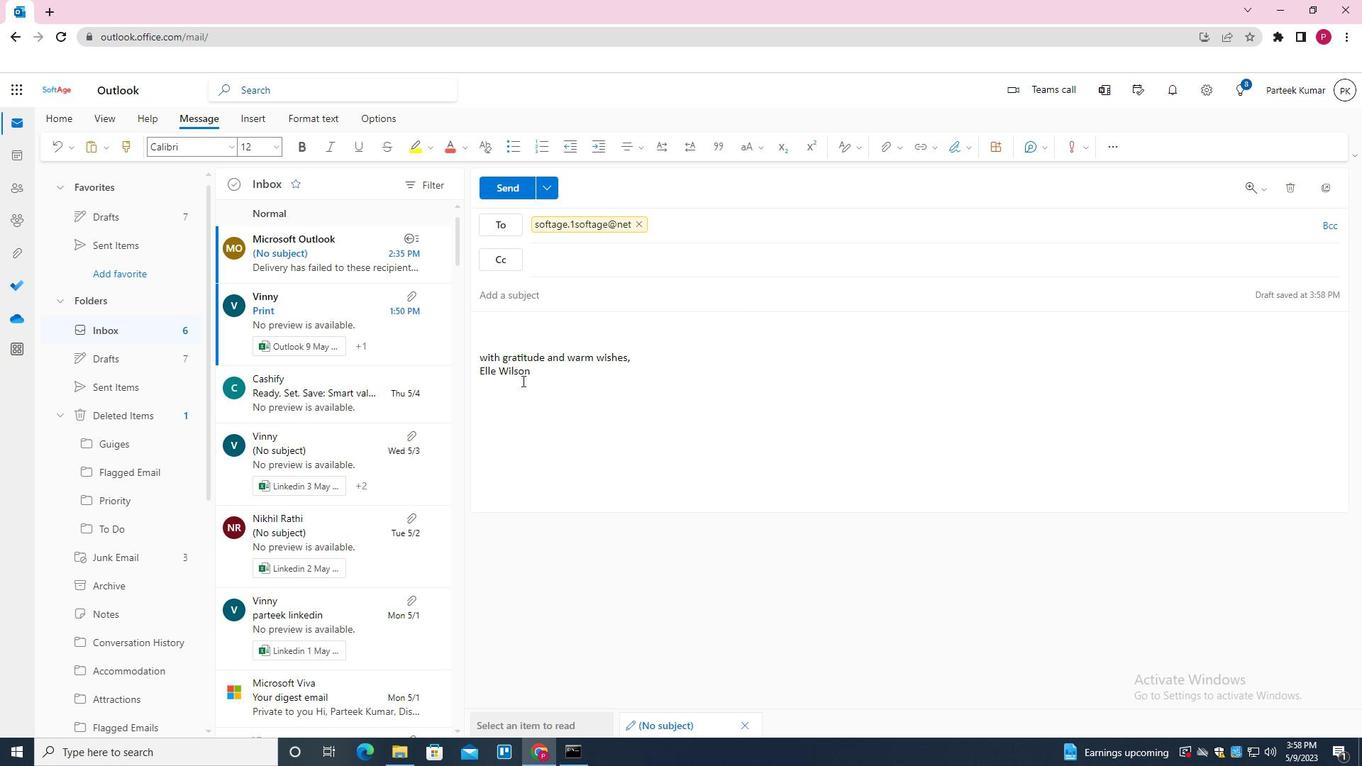 
Action: Mouse scrolled (481, 437) with delta (0, 0)
Screenshot: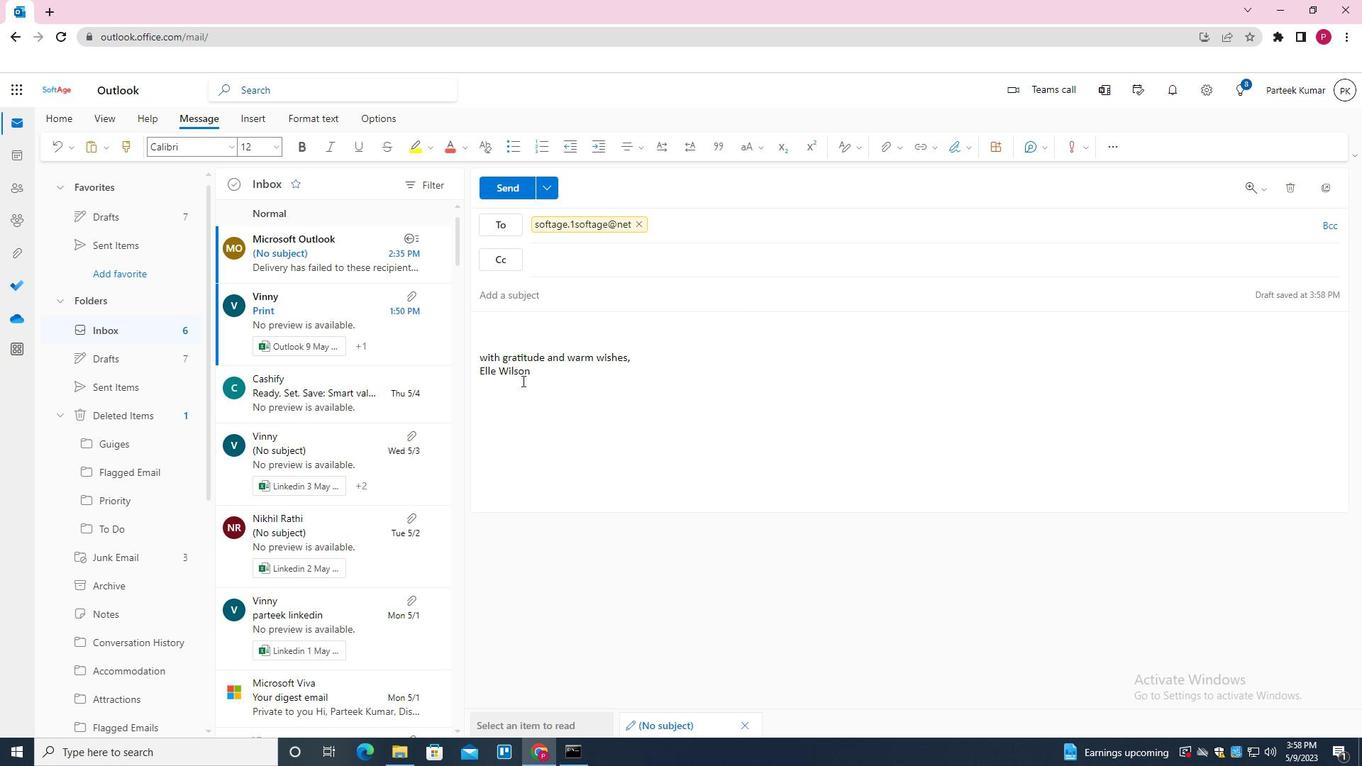 
Action: Mouse moved to (388, 543)
Screenshot: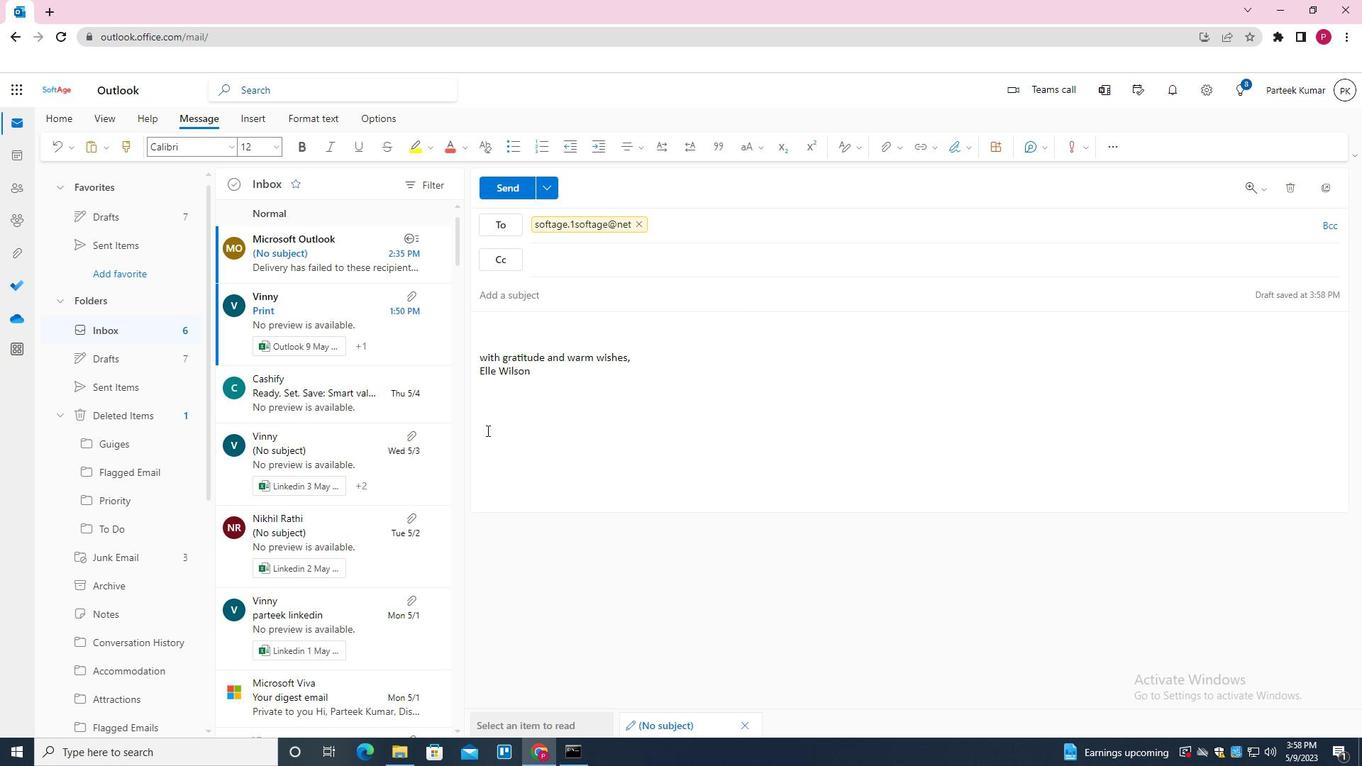 
Action: Mouse scrolled (388, 542) with delta (0, 0)
Screenshot: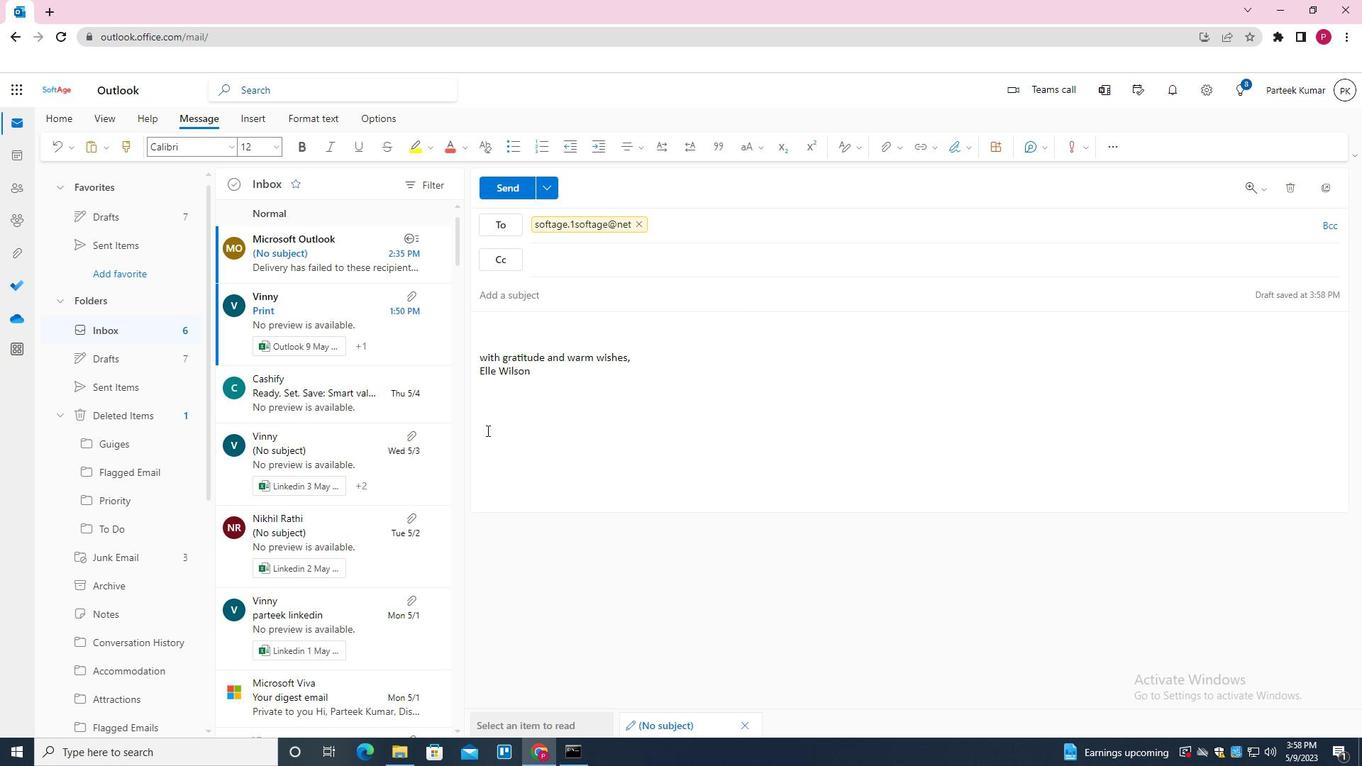 
Action: Mouse moved to (131, 522)
Screenshot: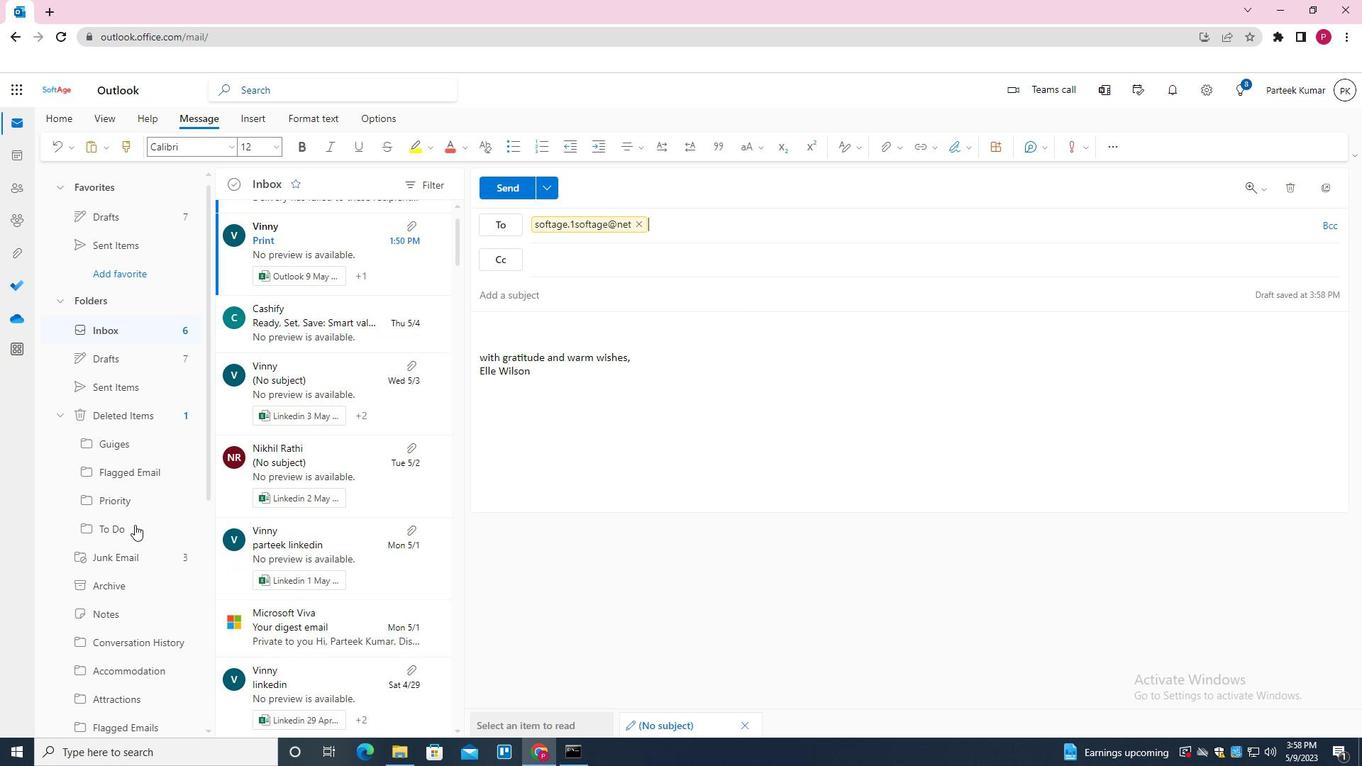 
Action: Mouse scrolled (131, 521) with delta (0, 0)
Screenshot: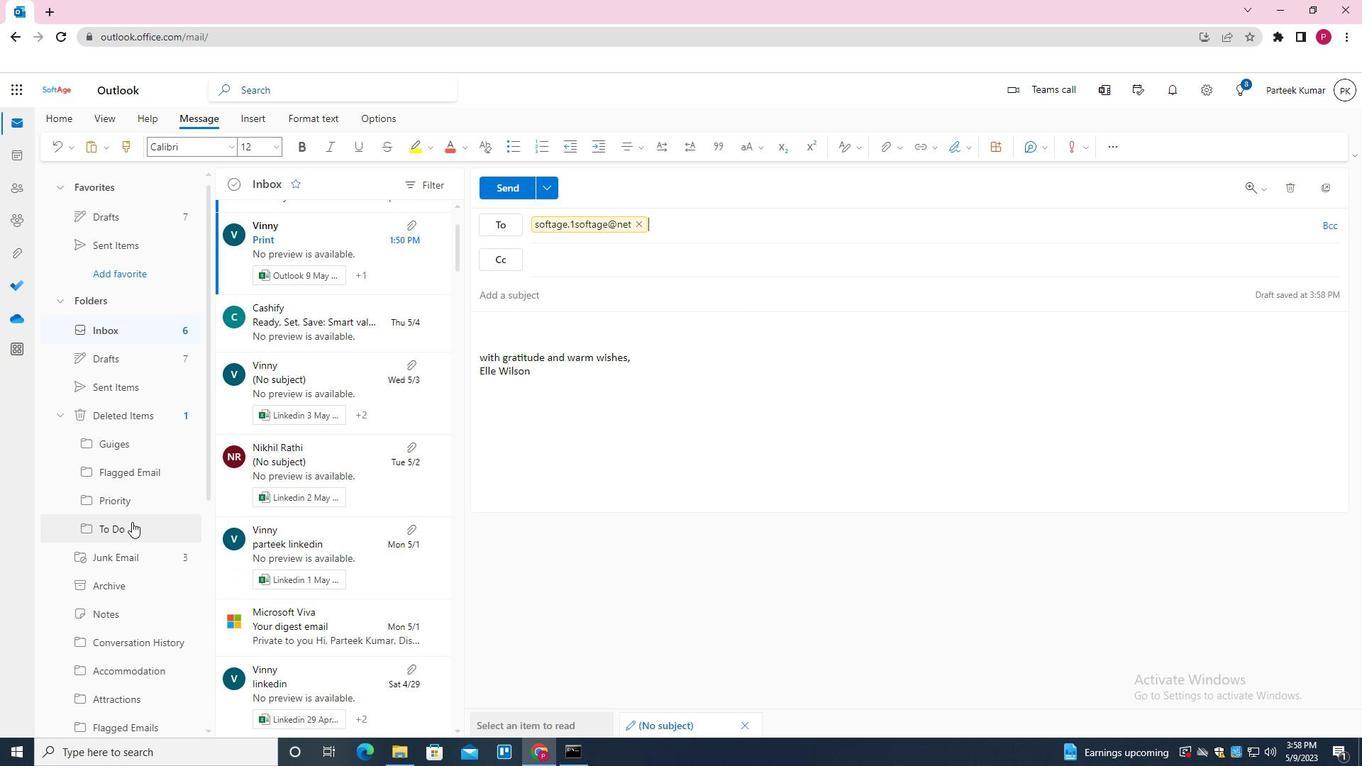 
Action: Mouse scrolled (131, 521) with delta (0, 0)
Screenshot: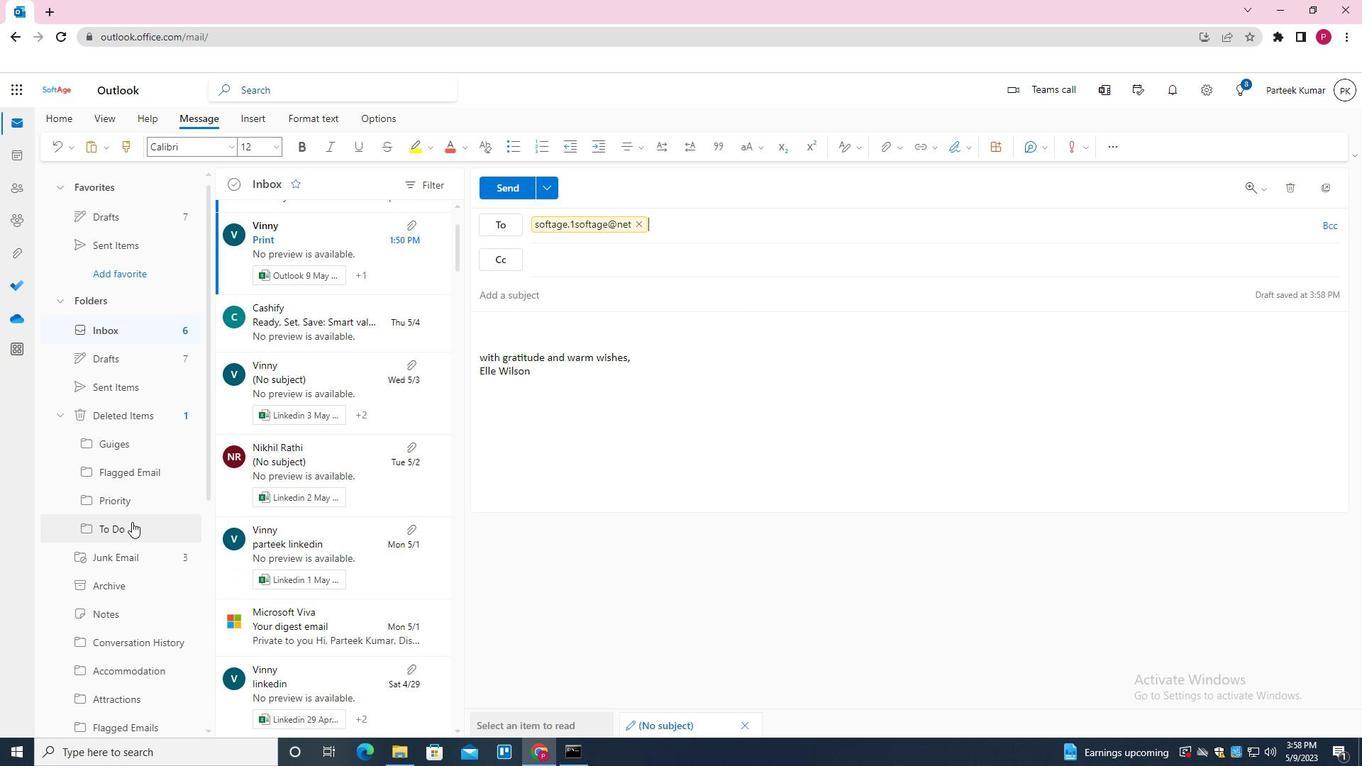 
Action: Mouse moved to (131, 522)
Screenshot: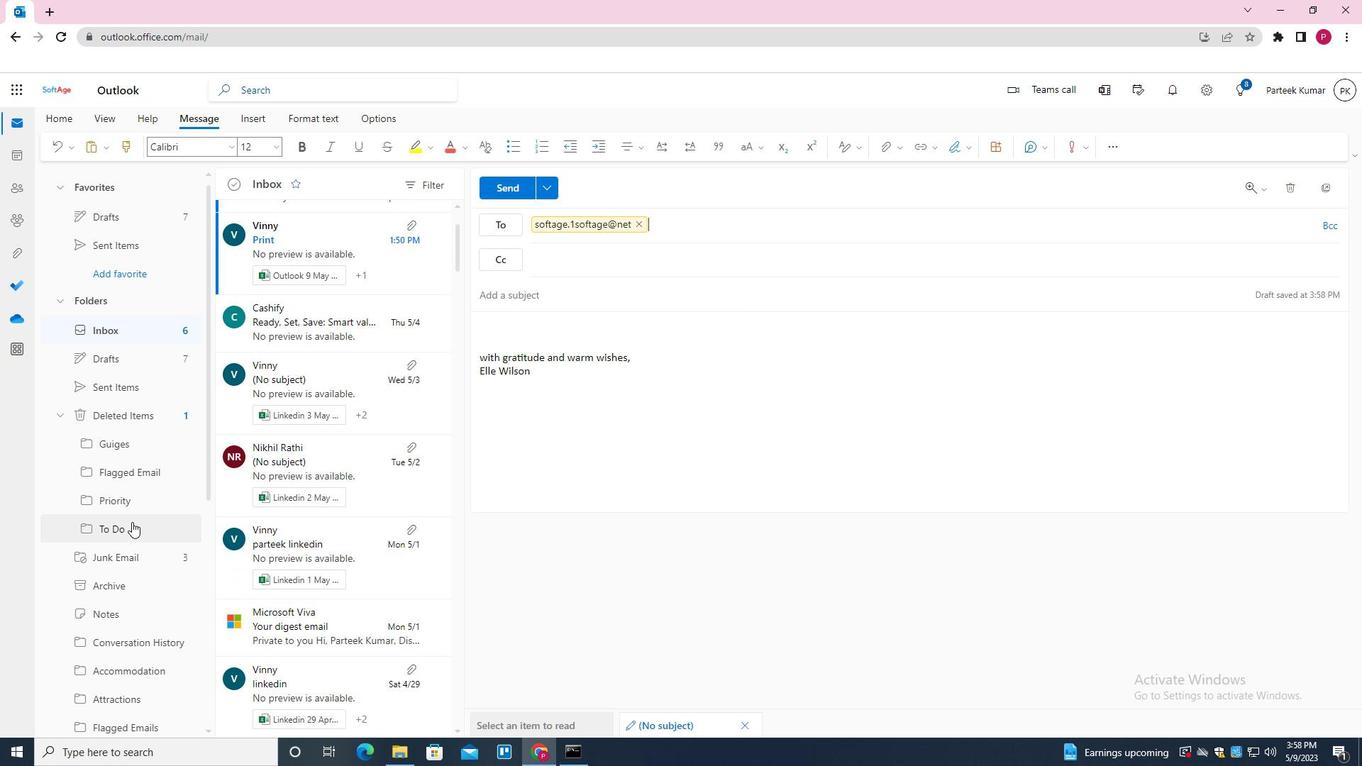 
Action: Mouse scrolled (131, 521) with delta (0, 0)
Screenshot: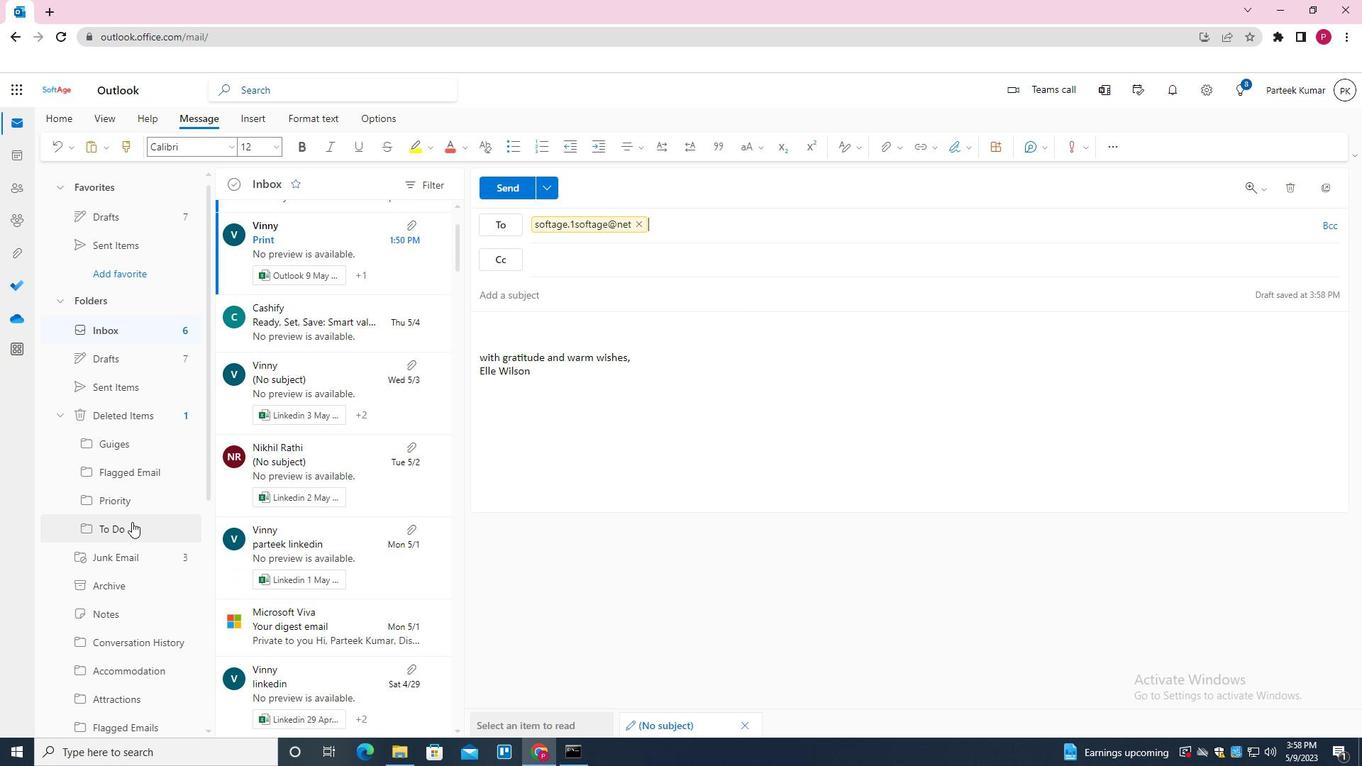 
Action: Mouse moved to (128, 572)
Screenshot: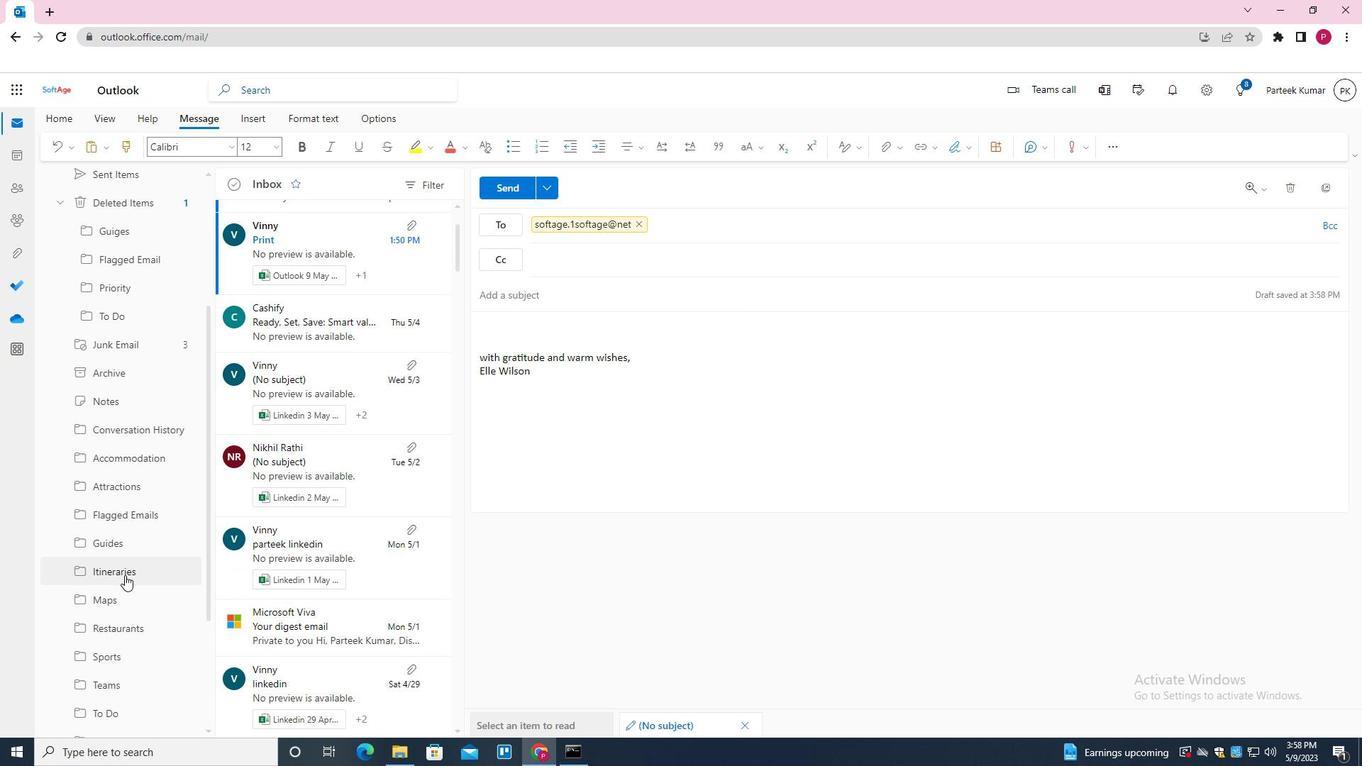 
Action: Mouse scrolled (128, 571) with delta (0, 0)
Screenshot: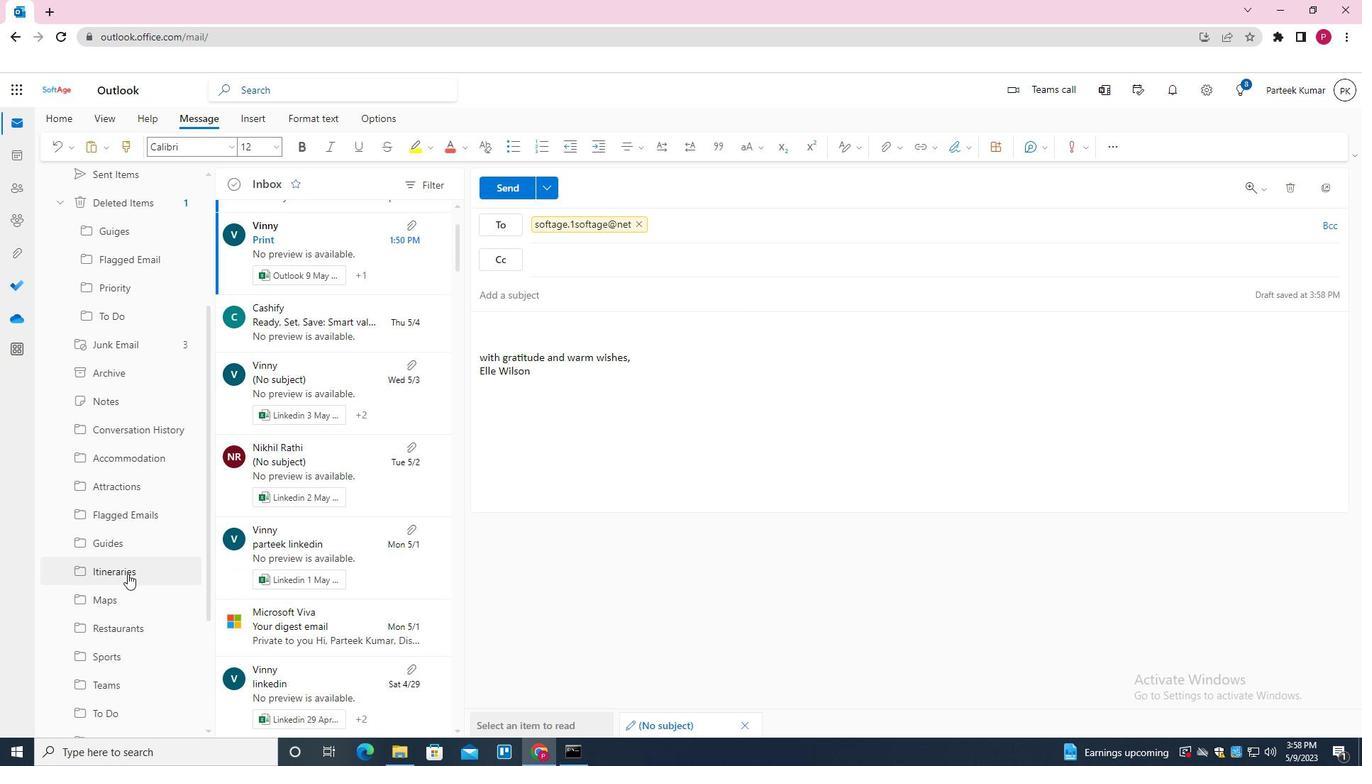 
Action: Mouse scrolled (128, 571) with delta (0, 0)
Screenshot: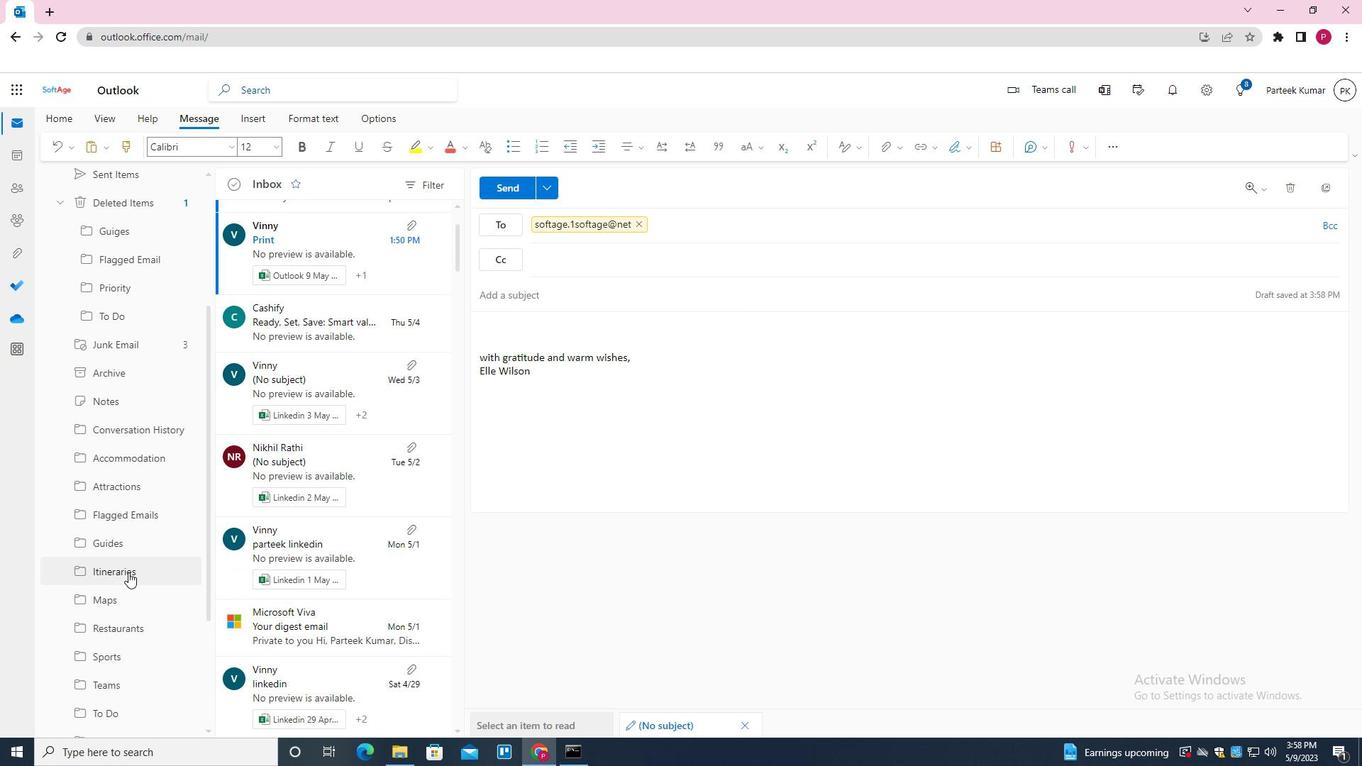 
Action: Mouse scrolled (128, 571) with delta (0, 0)
Screenshot: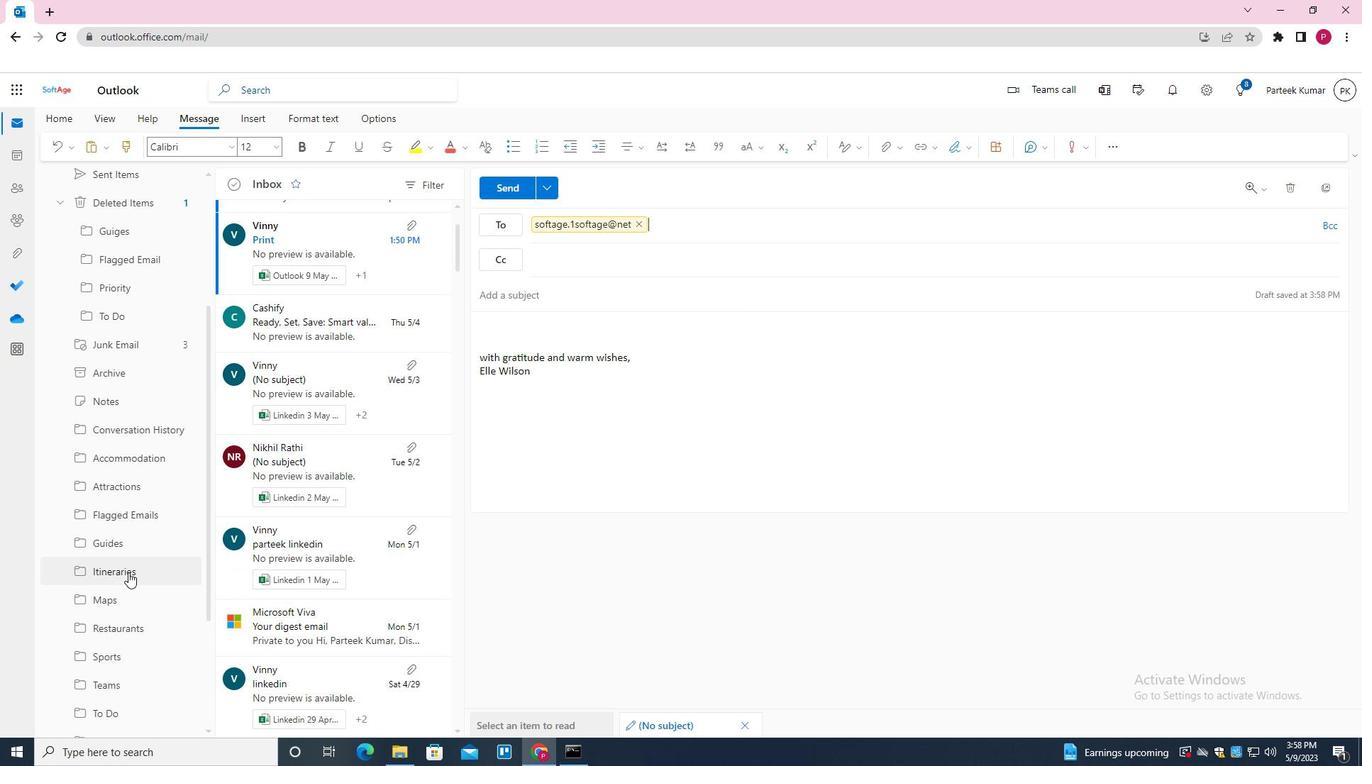 
Action: Mouse scrolled (128, 571) with delta (0, 0)
Screenshot: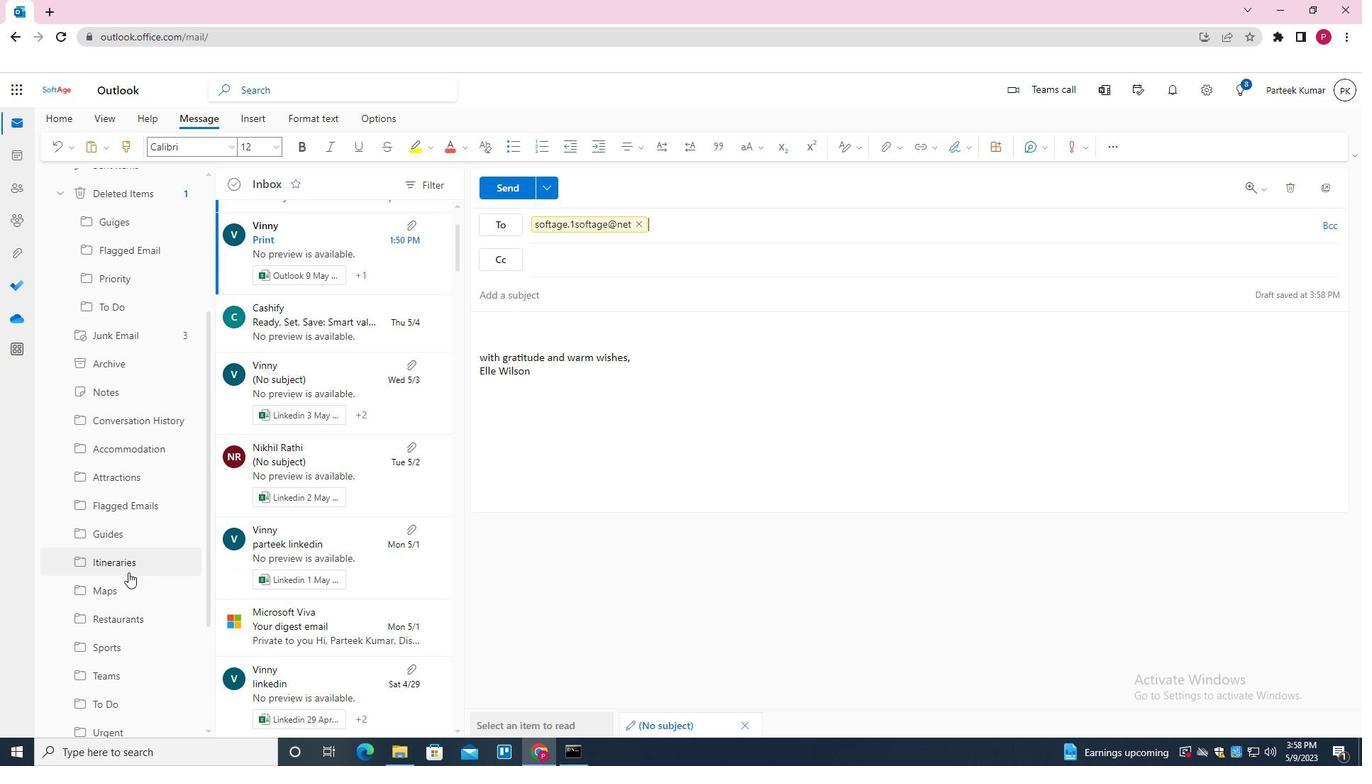 
Action: Mouse moved to (125, 594)
Screenshot: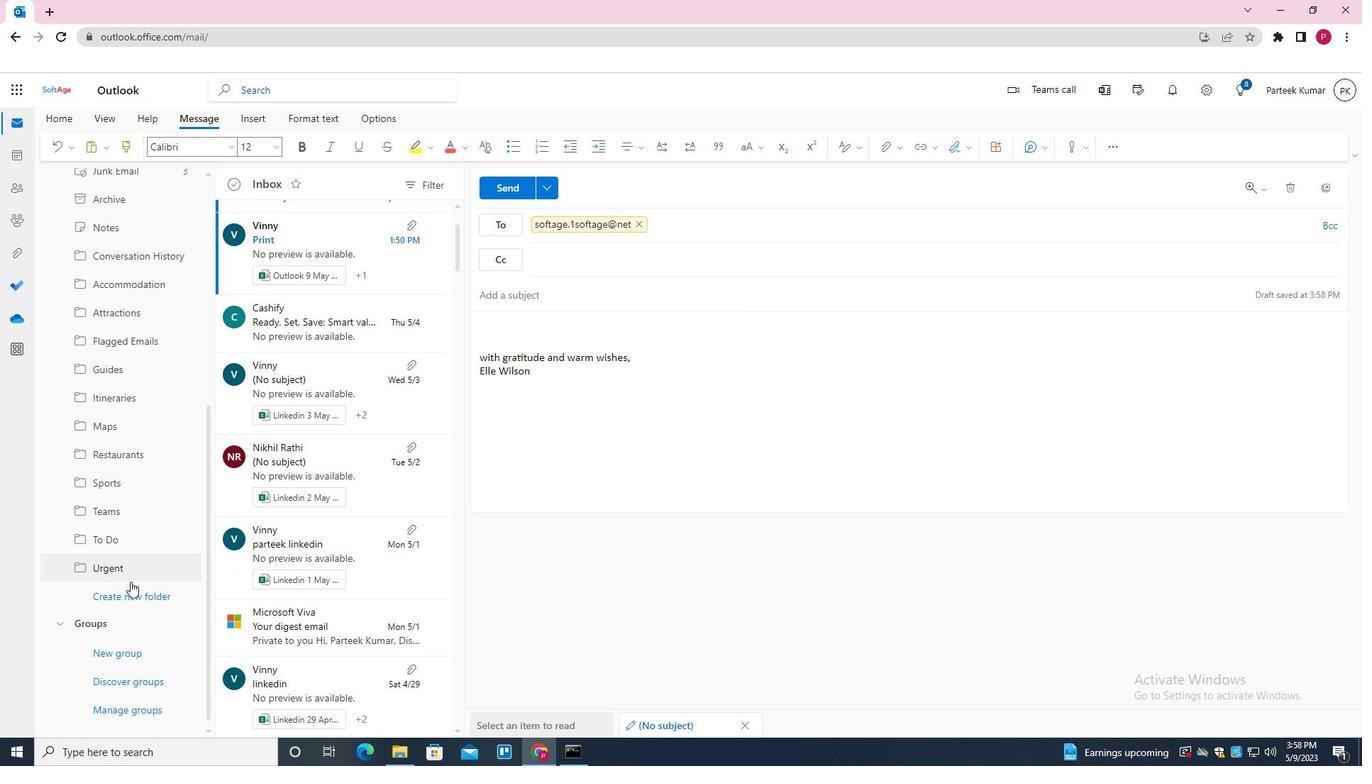 
Action: Mouse pressed left at (125, 594)
Screenshot: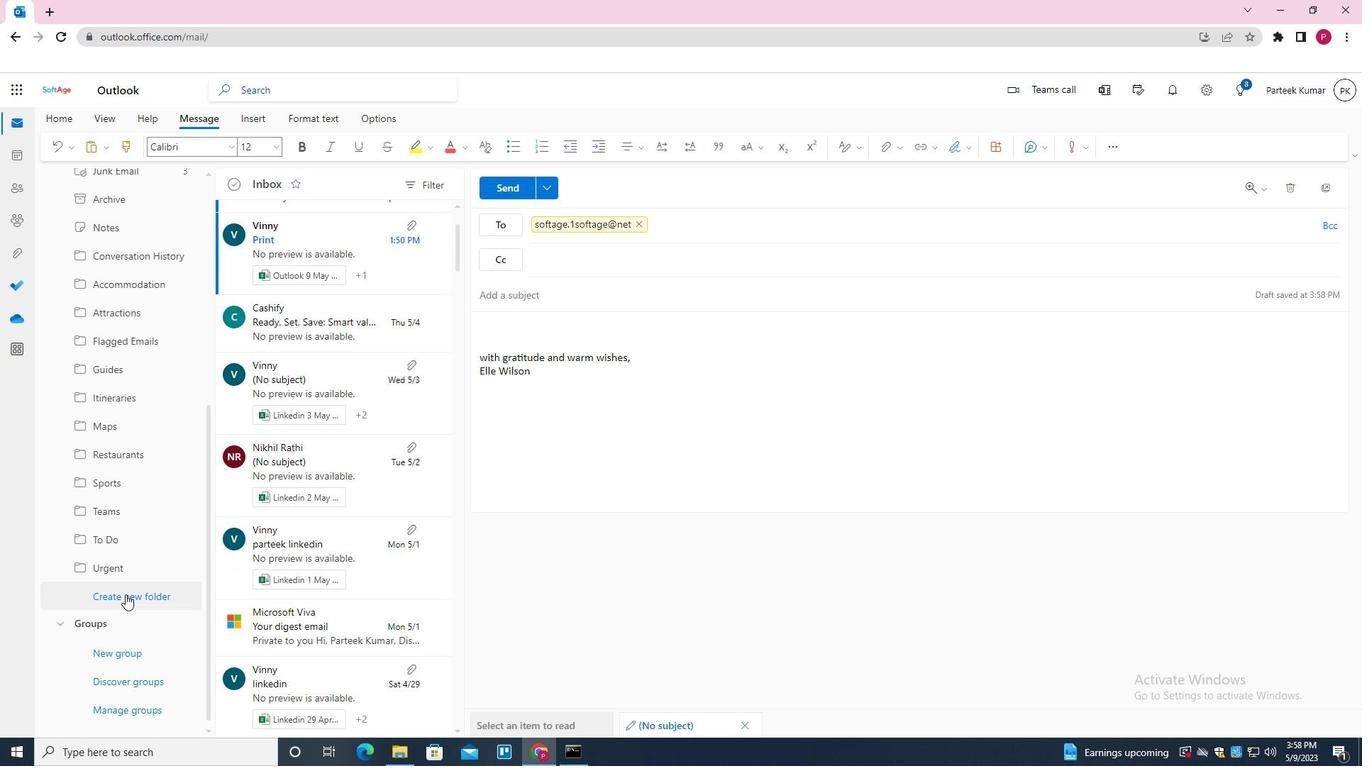 
Action: Key pressed <Key.shift>SCHEDULES<Key.enter>
Screenshot: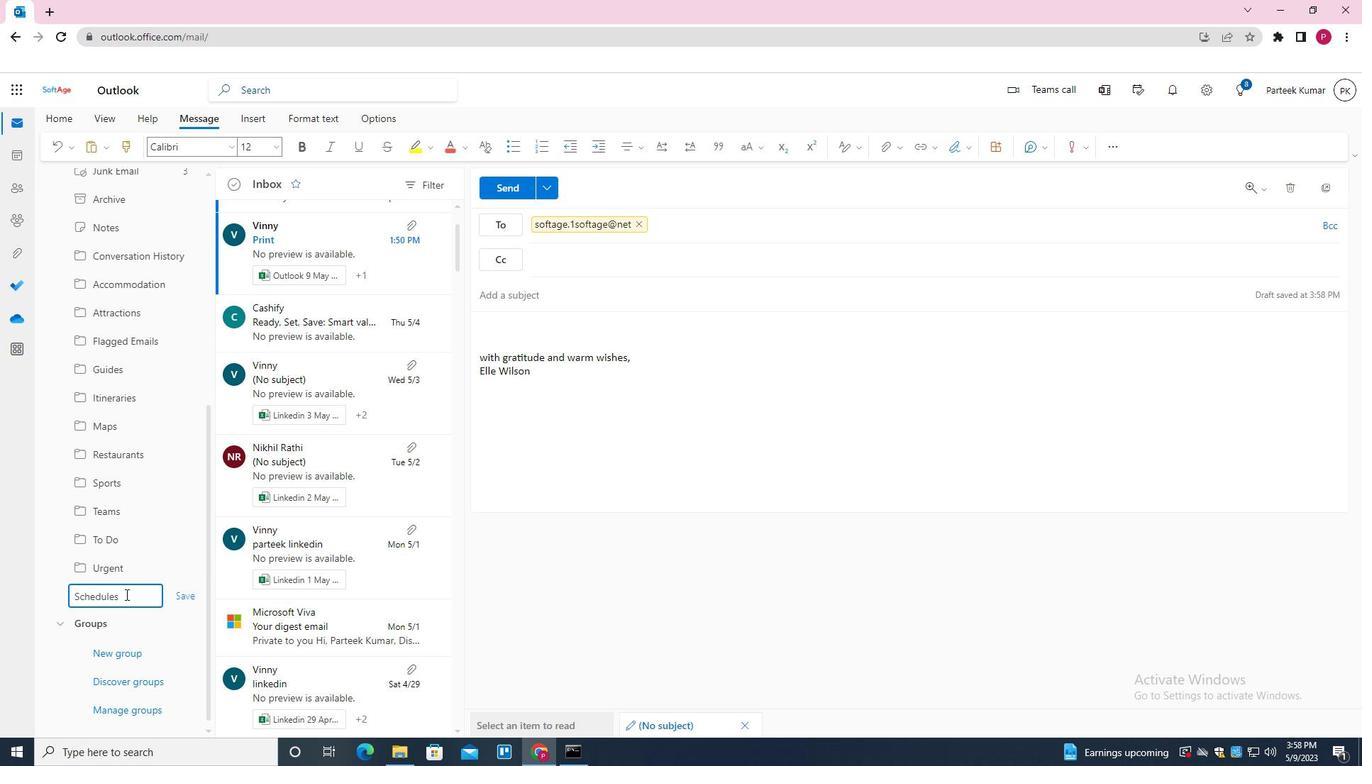 
Action: Mouse moved to (614, 230)
Screenshot: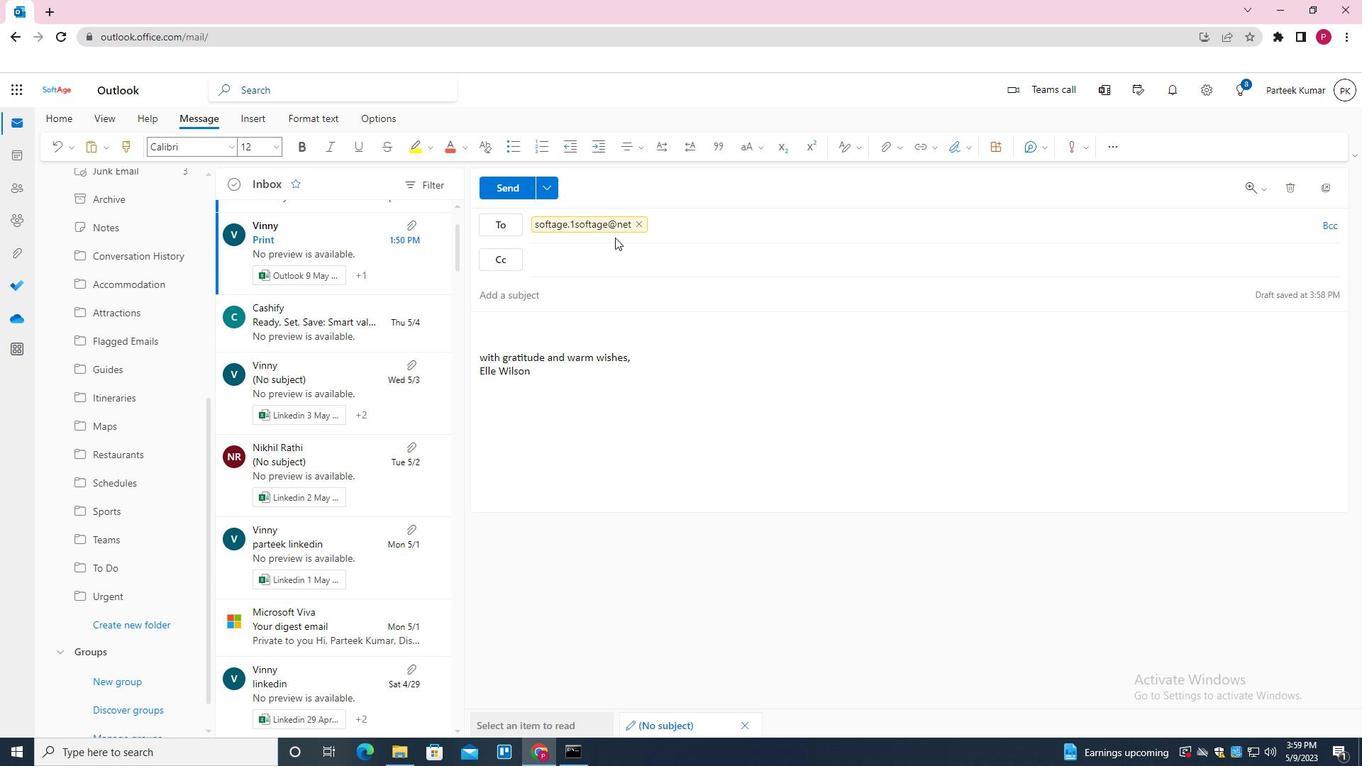 
